 Task: Search one way flight ticket for 4 adults, 2 children, 2 infants in seat and 1 infant on lap in premium economy from Washington, D.c./arlington: Ronald Reagan Washington National Airport to Evansville: Evansville Regional Airport on 8-3-2023. Choice of flights is Royal air maroc. Number of bags: 2 checked bags. Price is upto 108000. Outbound departure time preference is 21:15.
Action: Mouse moved to (282, 116)
Screenshot: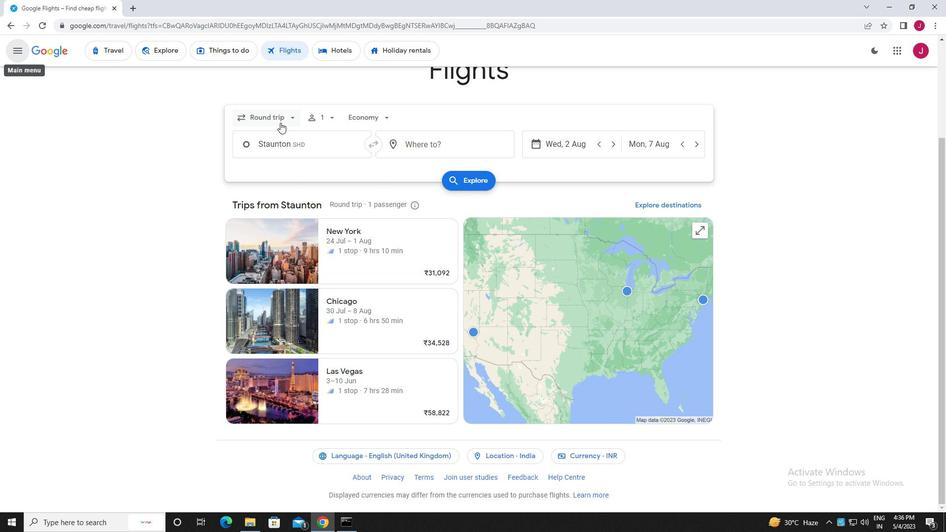 
Action: Mouse pressed left at (282, 116)
Screenshot: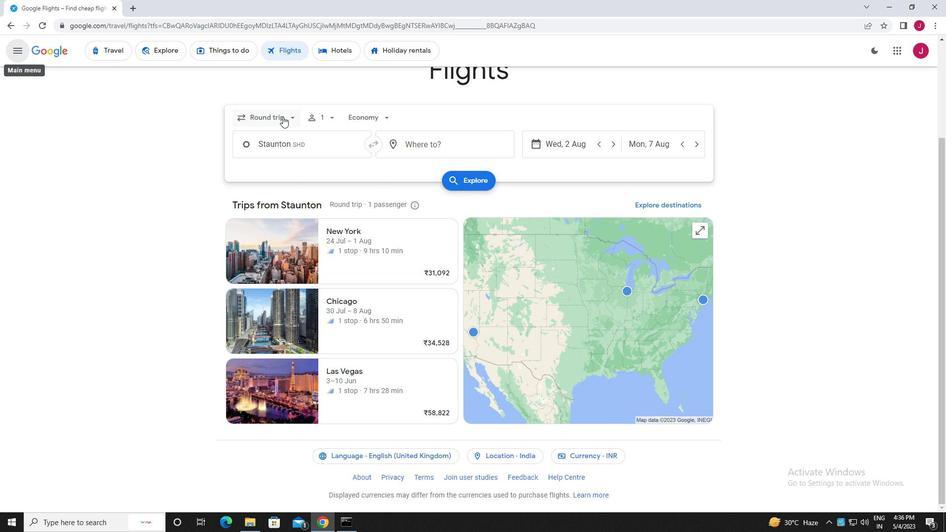 
Action: Mouse moved to (283, 161)
Screenshot: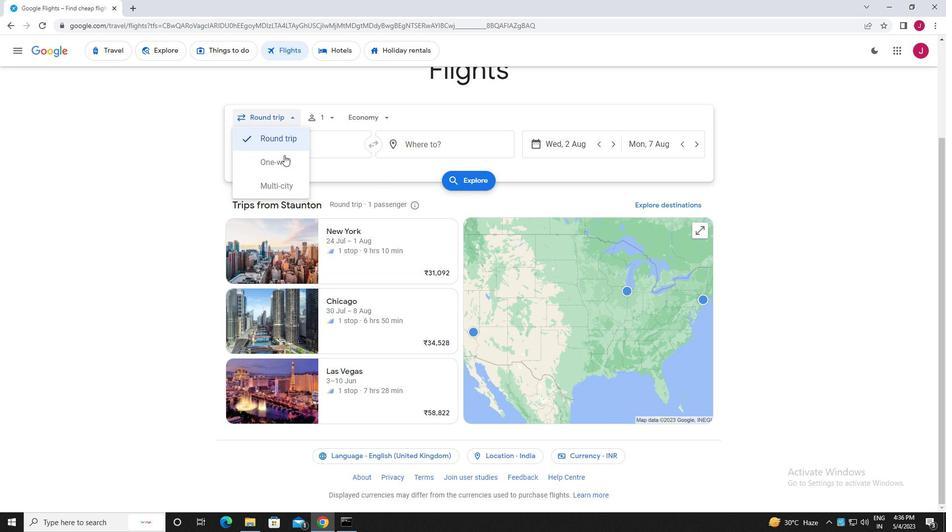 
Action: Mouse pressed left at (283, 161)
Screenshot: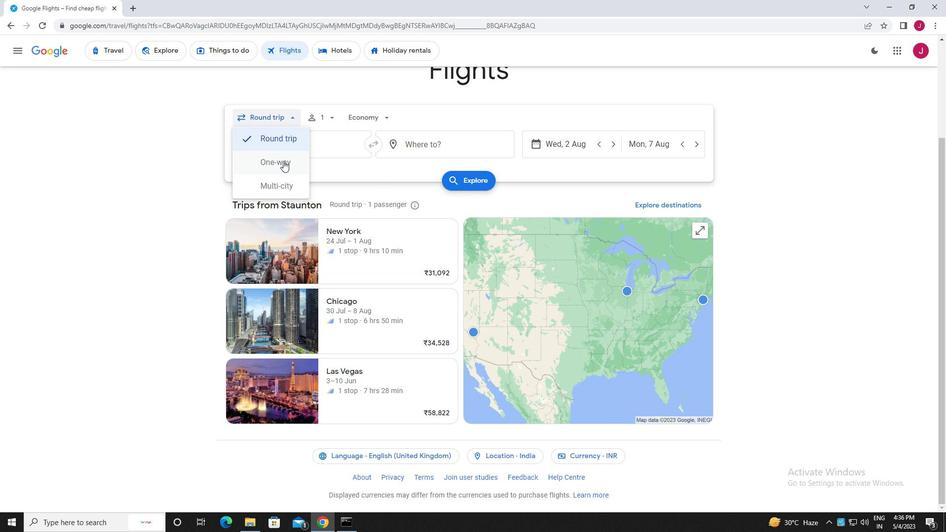 
Action: Mouse moved to (320, 118)
Screenshot: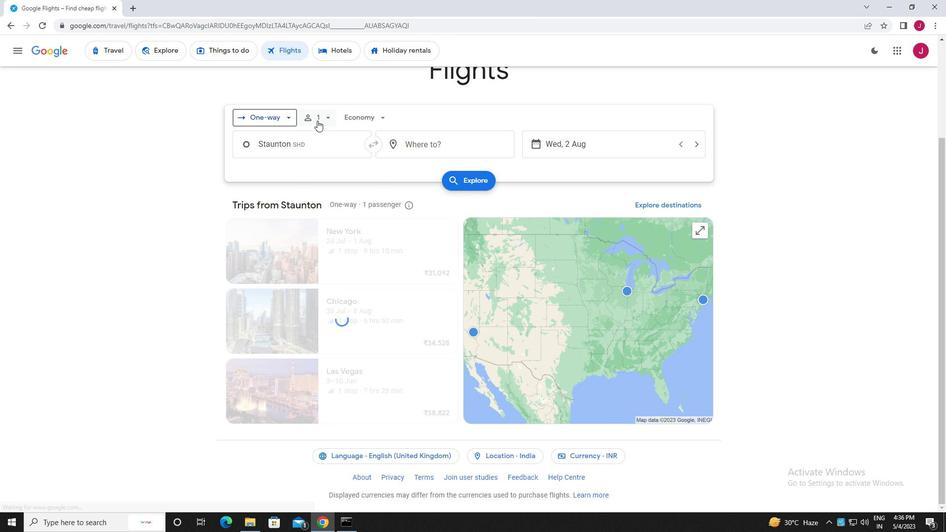 
Action: Mouse pressed left at (320, 118)
Screenshot: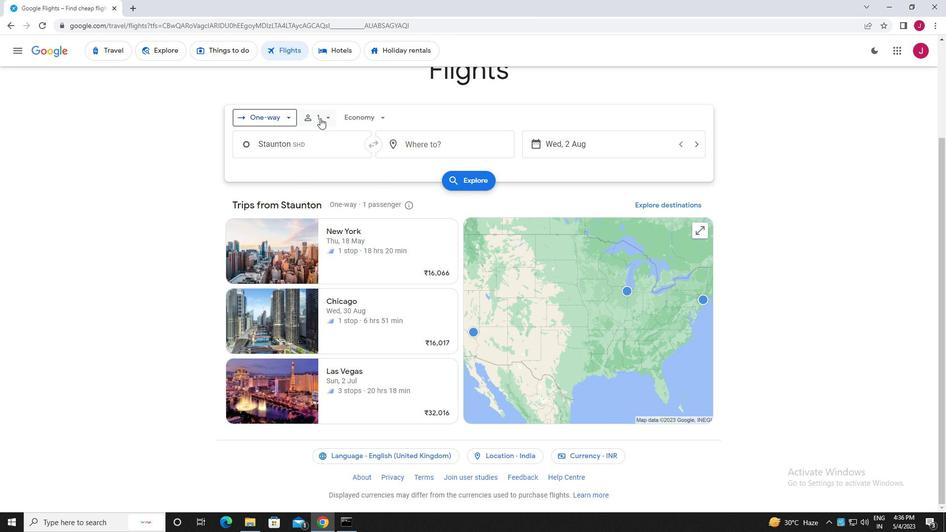 
Action: Mouse moved to (409, 143)
Screenshot: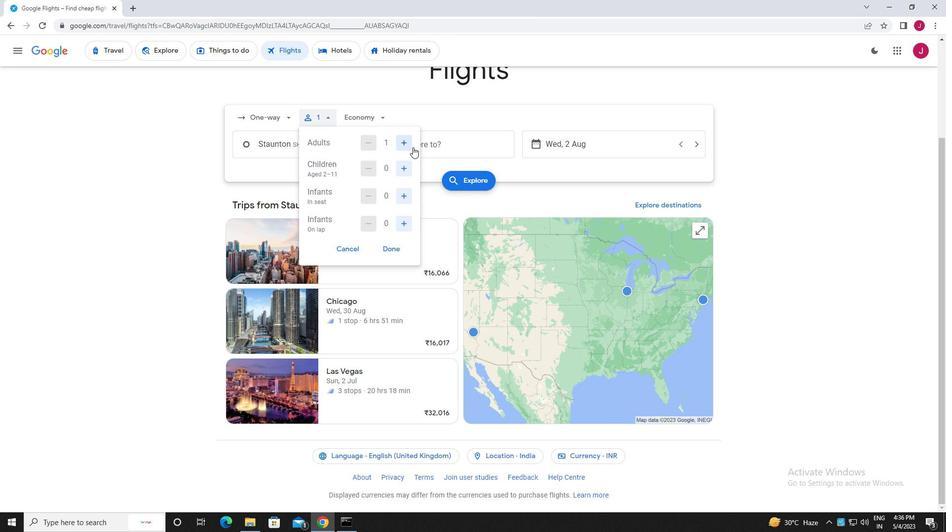 
Action: Mouse pressed left at (409, 143)
Screenshot: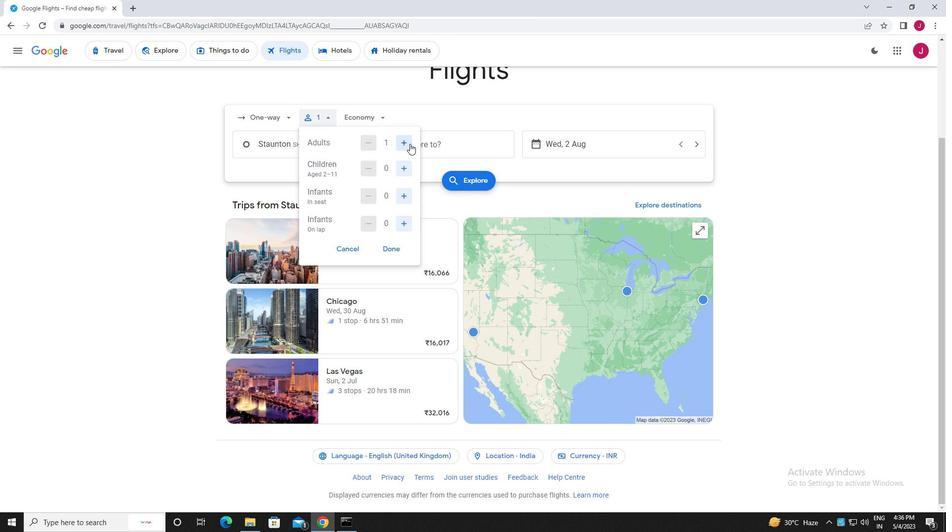 
Action: Mouse moved to (409, 143)
Screenshot: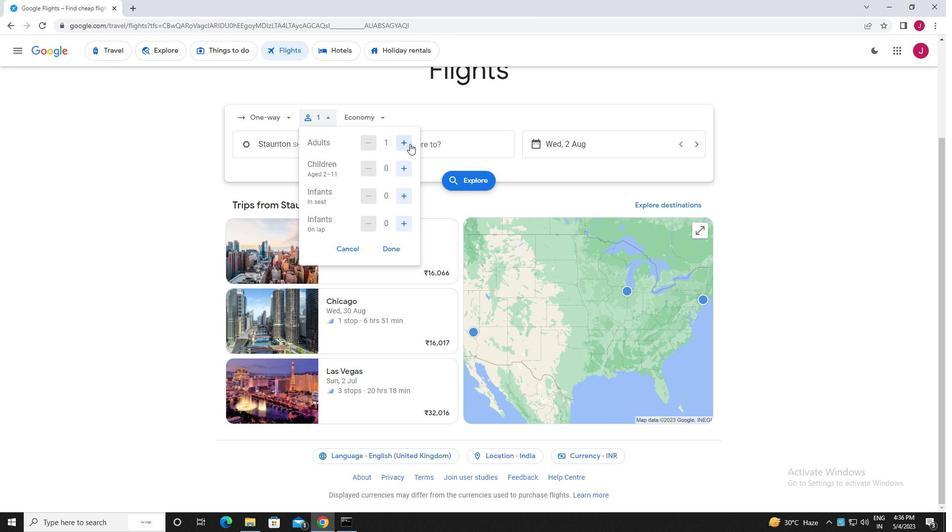 
Action: Mouse pressed left at (409, 143)
Screenshot: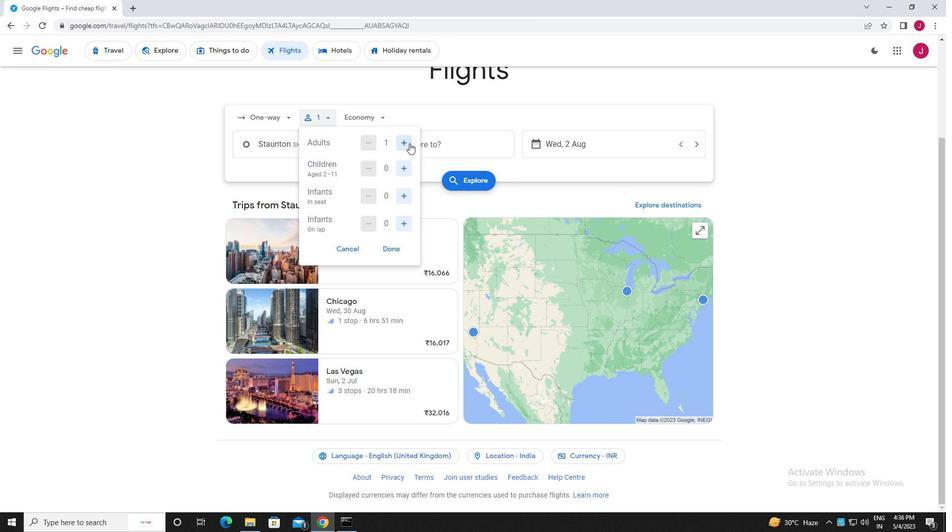 
Action: Mouse pressed left at (409, 143)
Screenshot: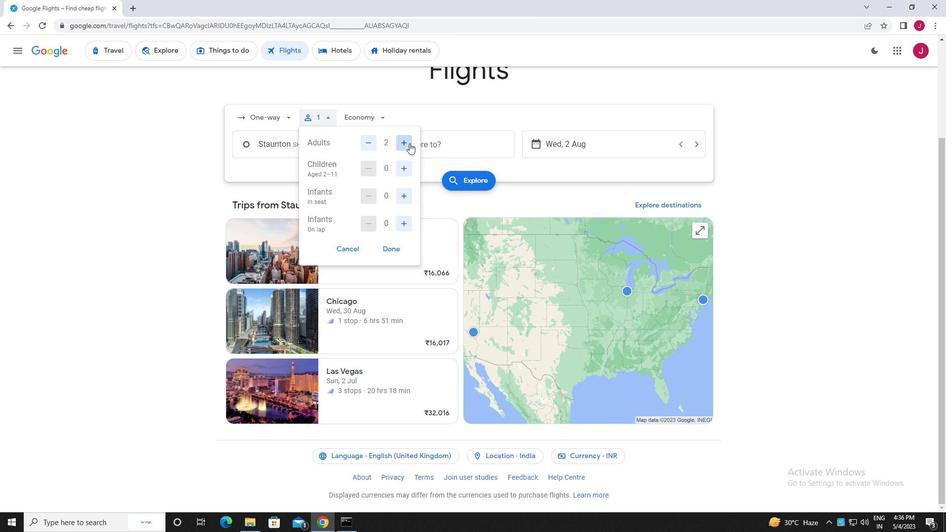 
Action: Mouse moved to (405, 171)
Screenshot: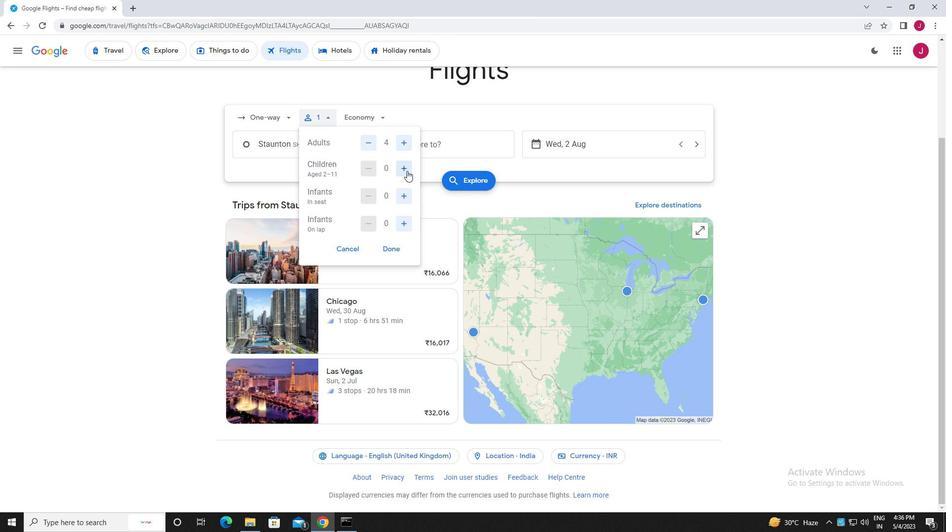 
Action: Mouse pressed left at (405, 171)
Screenshot: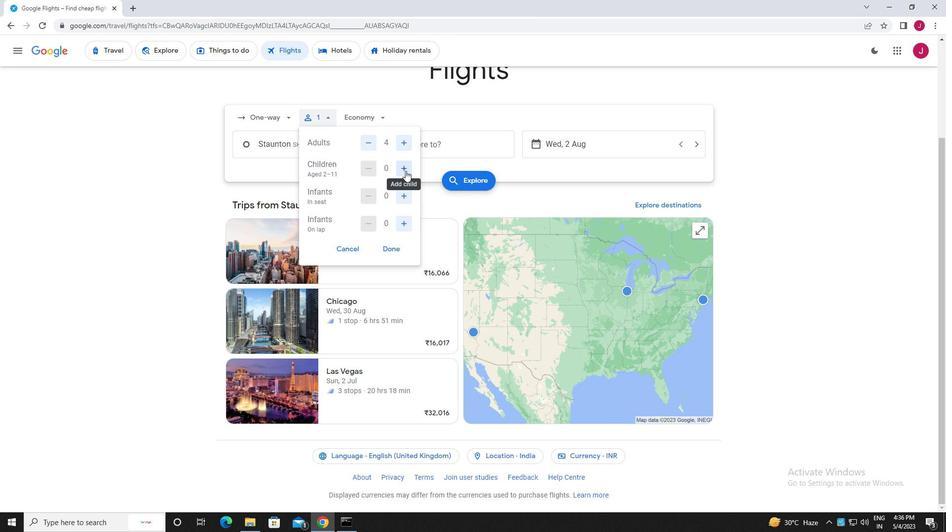 
Action: Mouse pressed left at (405, 171)
Screenshot: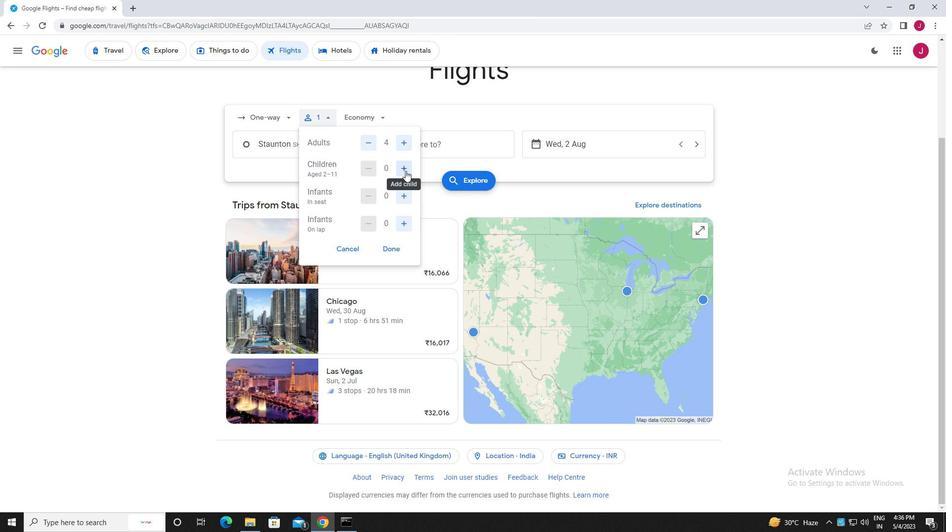 
Action: Mouse moved to (405, 198)
Screenshot: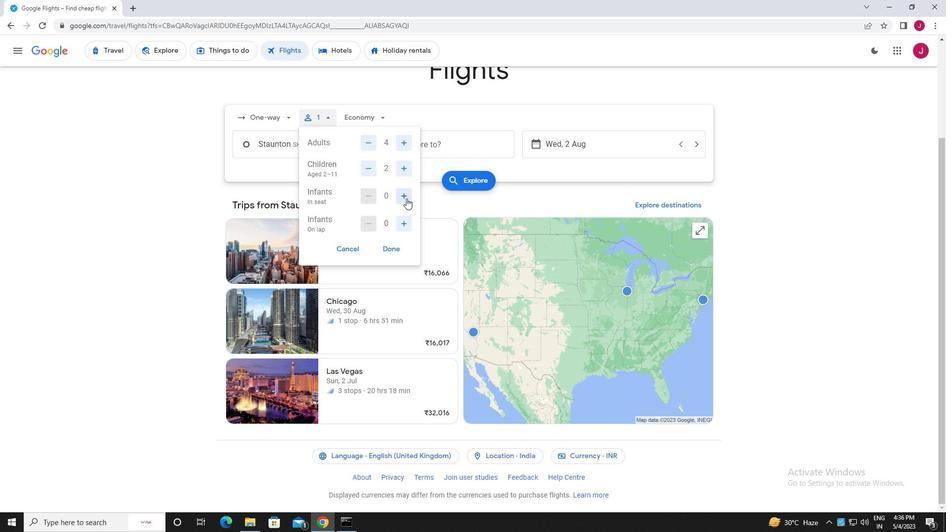 
Action: Mouse pressed left at (405, 198)
Screenshot: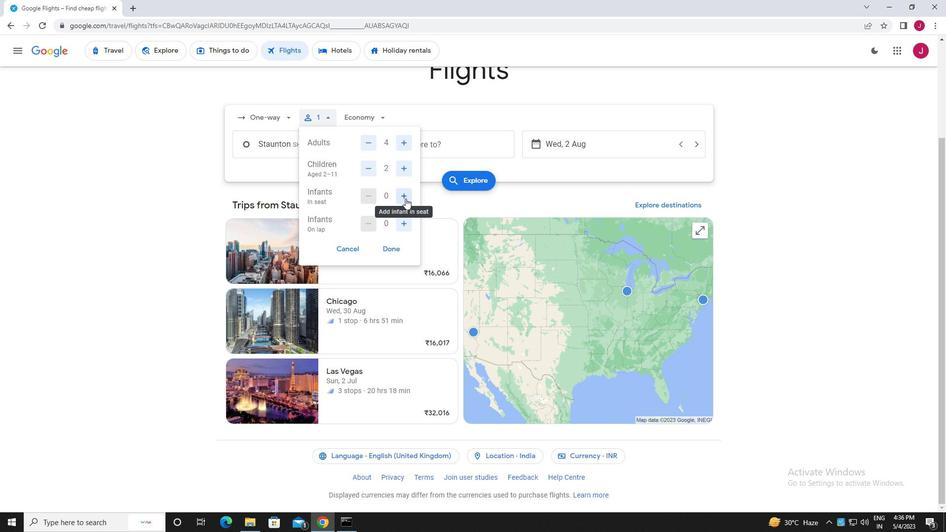 
Action: Mouse pressed left at (405, 198)
Screenshot: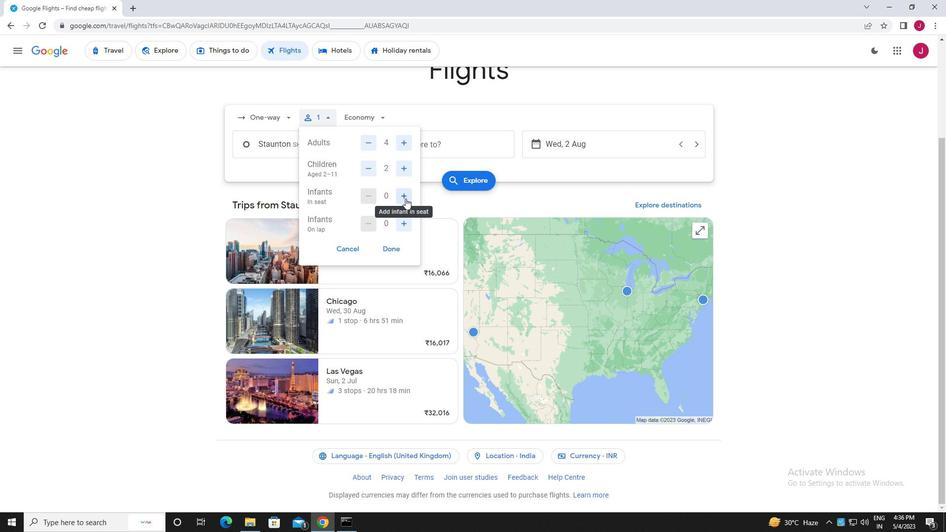 
Action: Mouse moved to (406, 223)
Screenshot: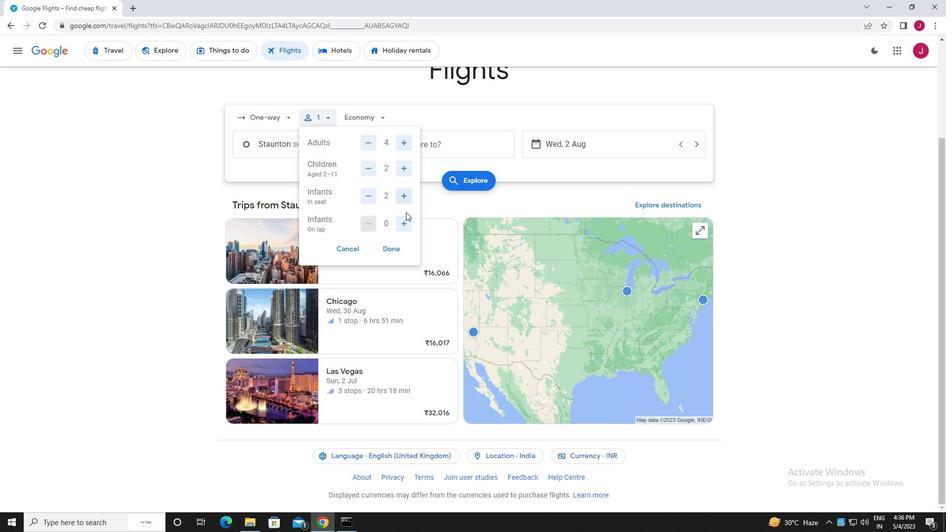 
Action: Mouse pressed left at (406, 223)
Screenshot: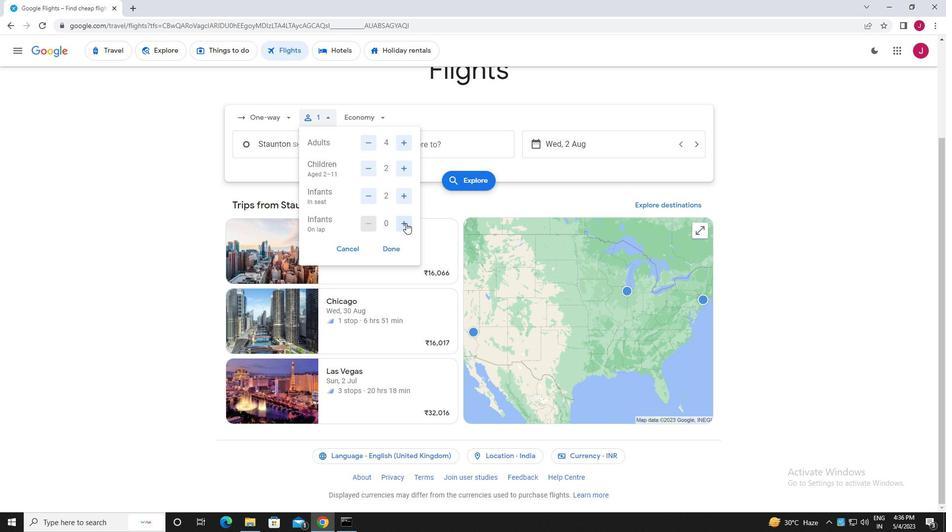 
Action: Mouse moved to (394, 245)
Screenshot: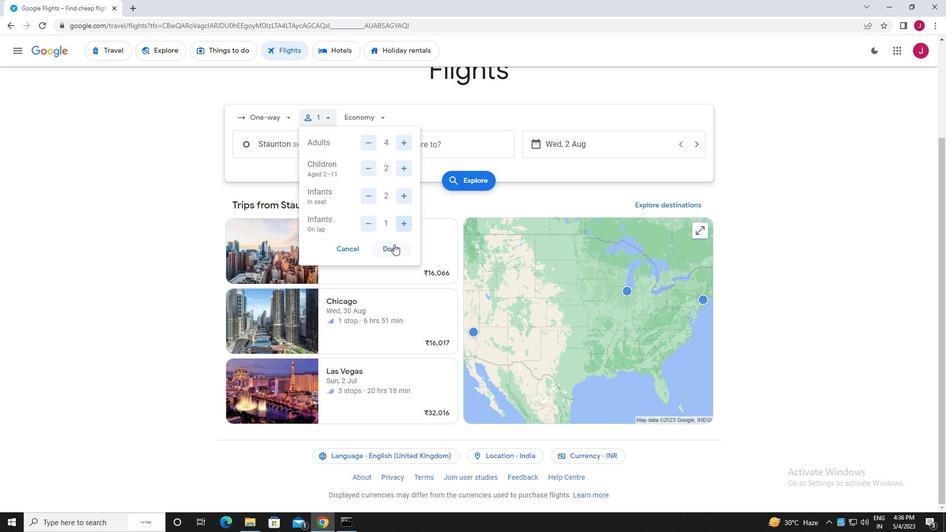 
Action: Mouse pressed left at (394, 245)
Screenshot: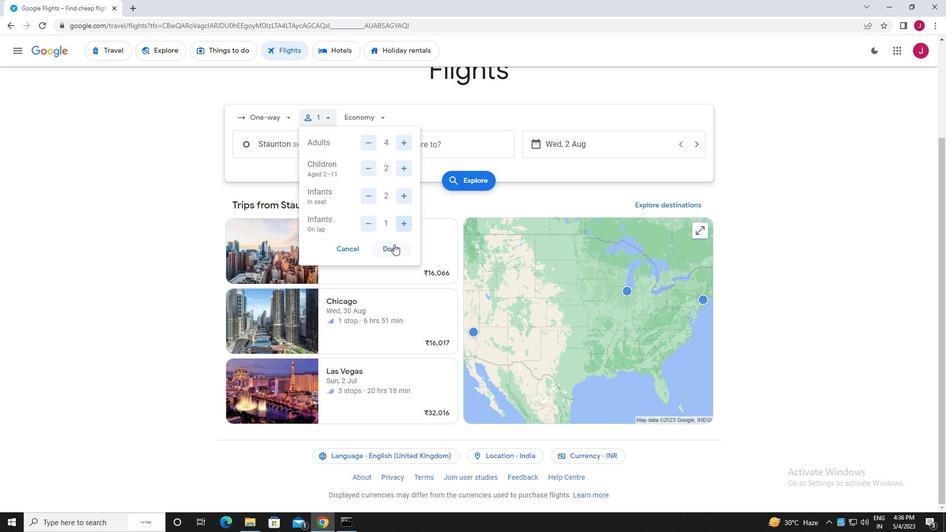 
Action: Mouse moved to (377, 116)
Screenshot: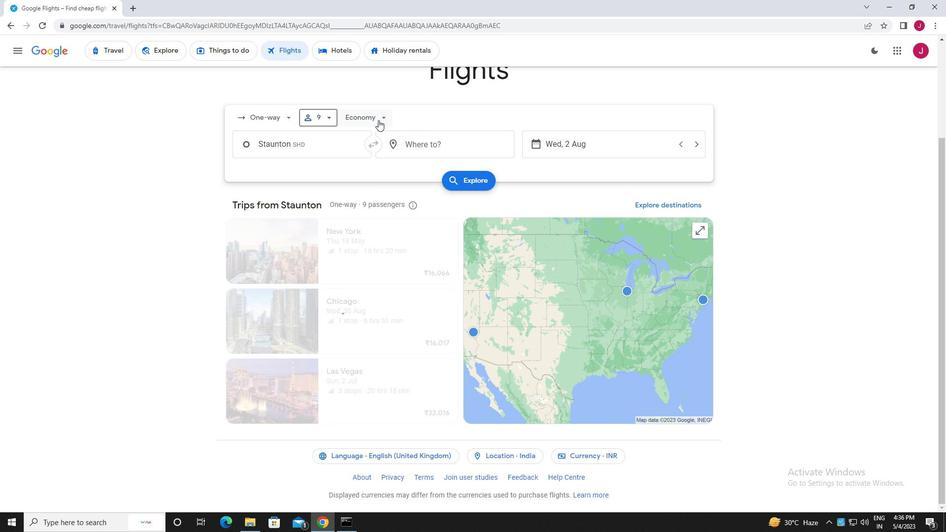 
Action: Mouse pressed left at (377, 116)
Screenshot: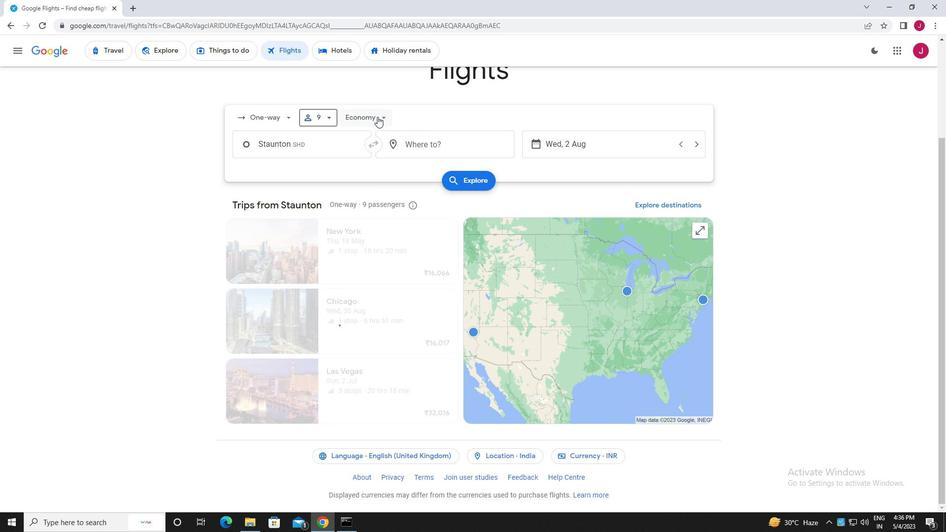 
Action: Mouse moved to (397, 161)
Screenshot: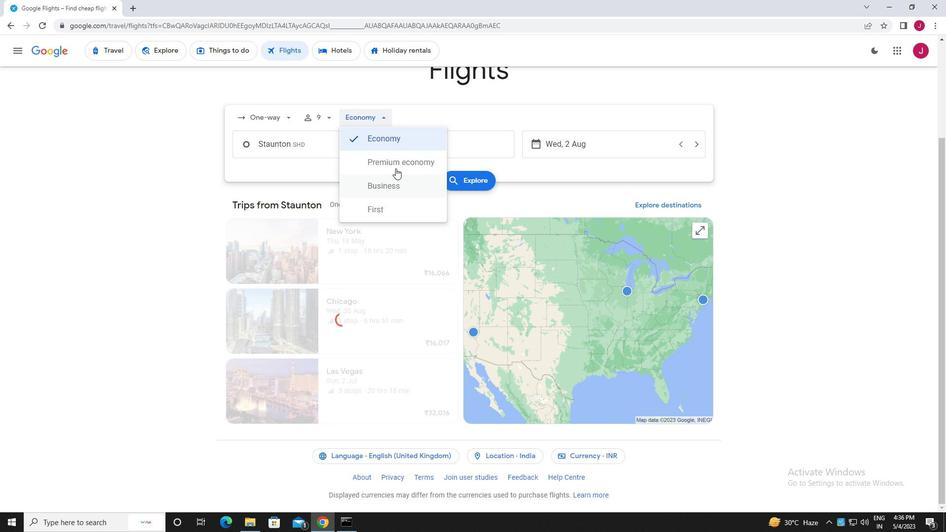 
Action: Mouse pressed left at (397, 161)
Screenshot: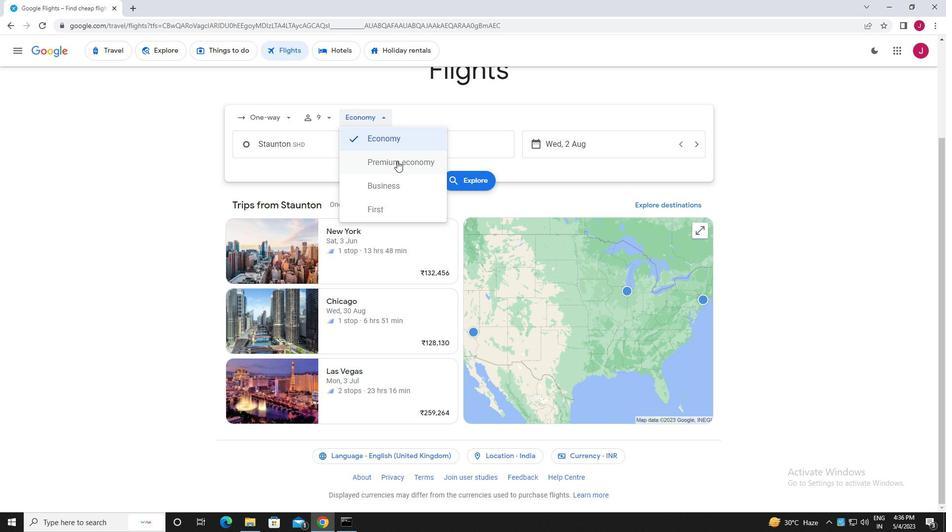
Action: Mouse moved to (308, 148)
Screenshot: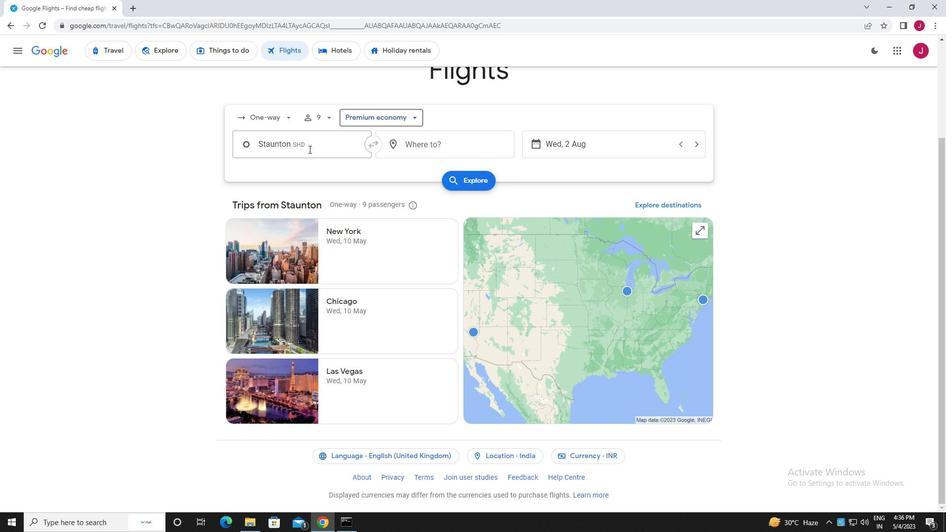 
Action: Mouse pressed left at (308, 148)
Screenshot: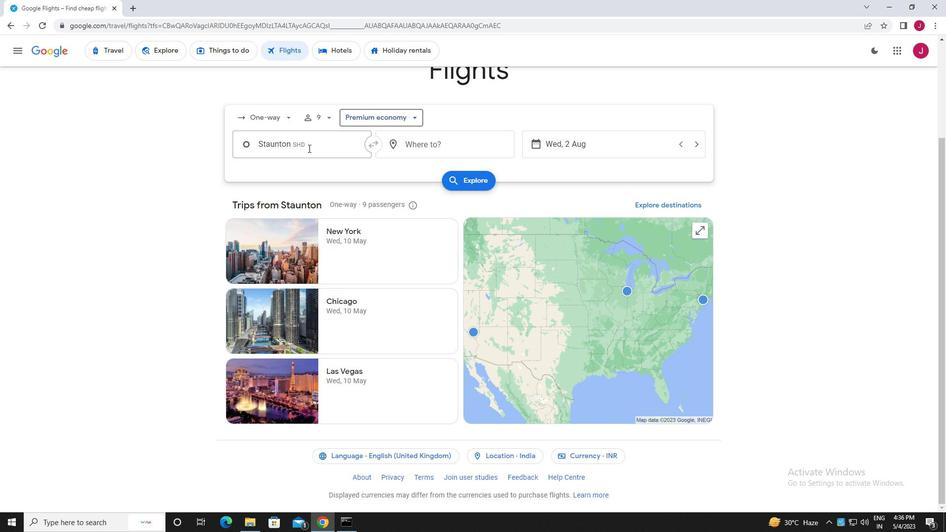 
Action: Key pressed washington<Key.space>
Screenshot: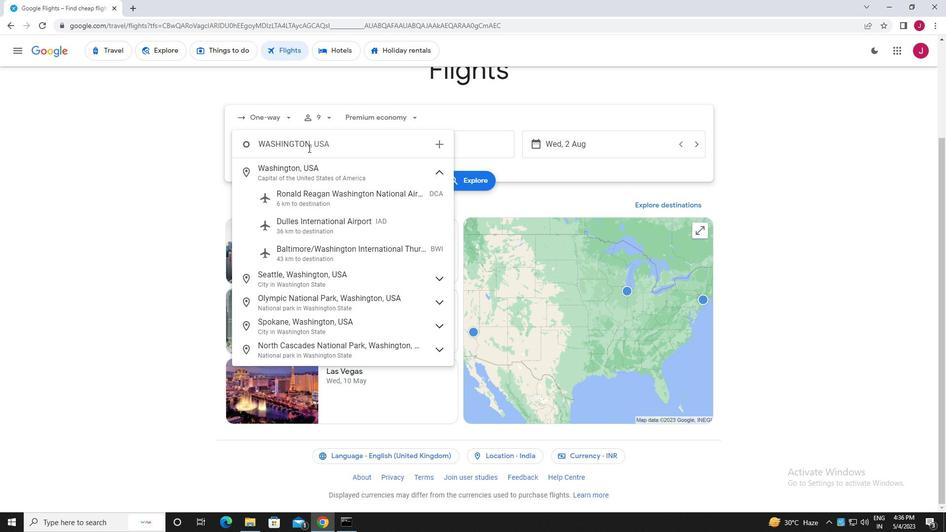 
Action: Mouse moved to (339, 199)
Screenshot: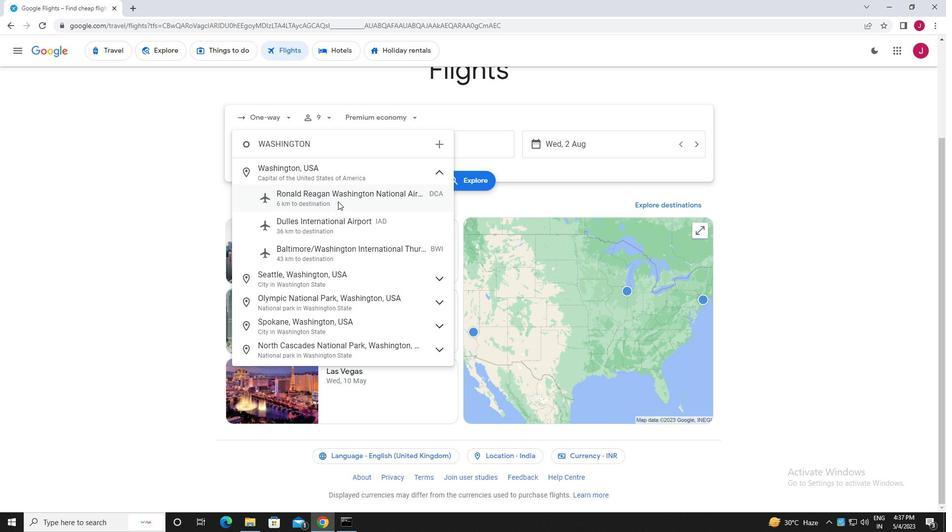 
Action: Mouse pressed left at (339, 199)
Screenshot: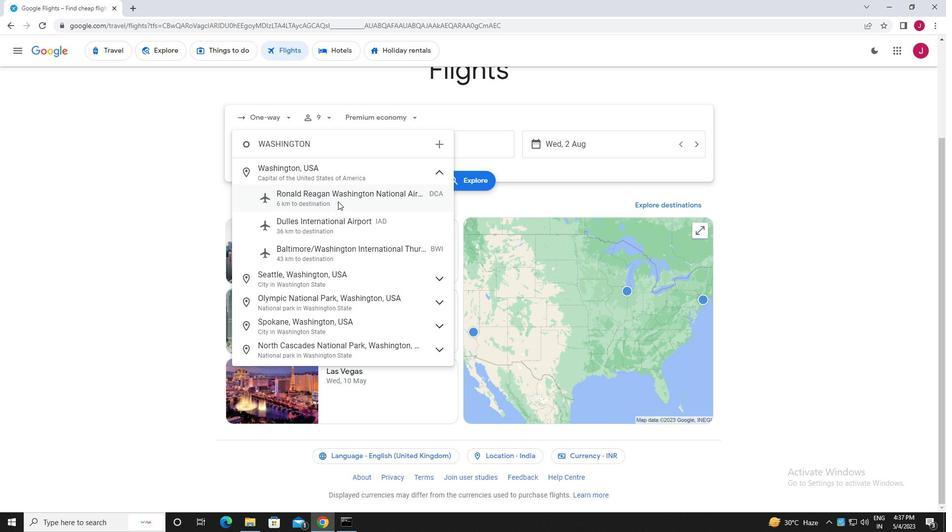 
Action: Mouse moved to (473, 147)
Screenshot: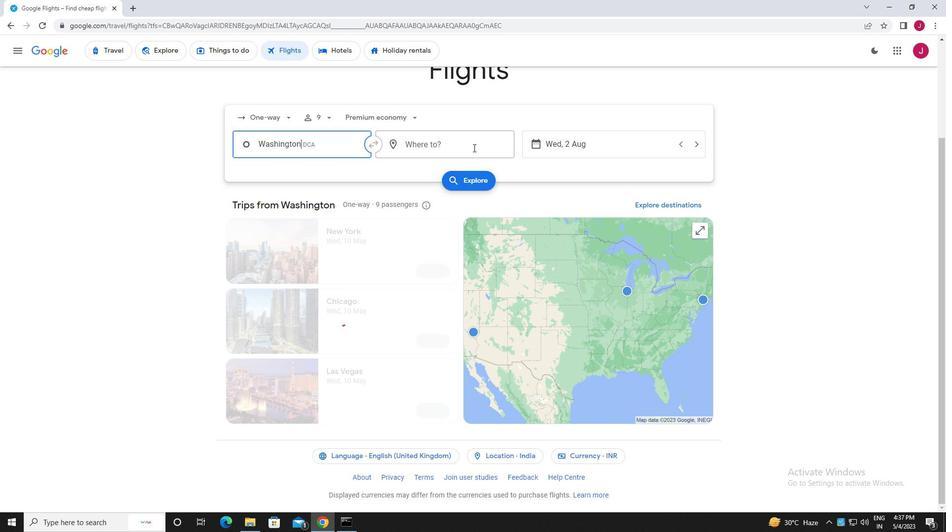 
Action: Mouse pressed left at (473, 147)
Screenshot: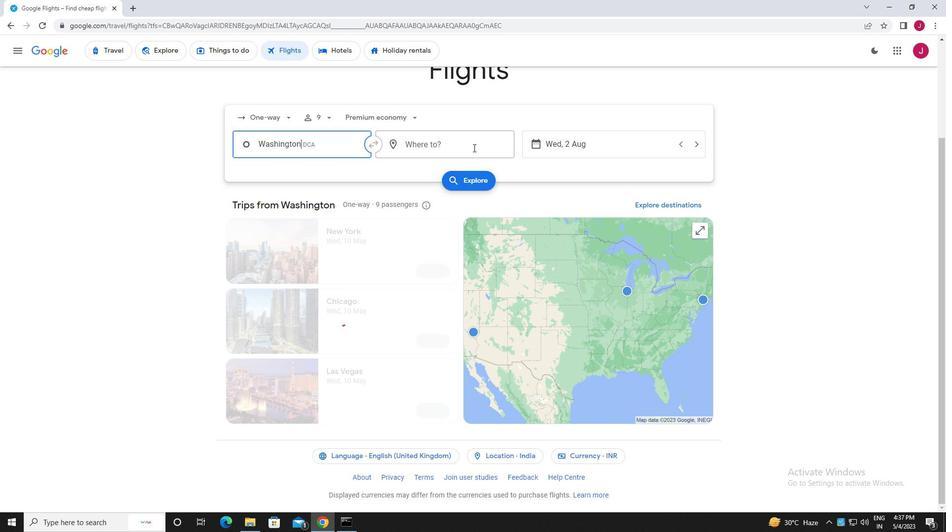
Action: Mouse moved to (475, 147)
Screenshot: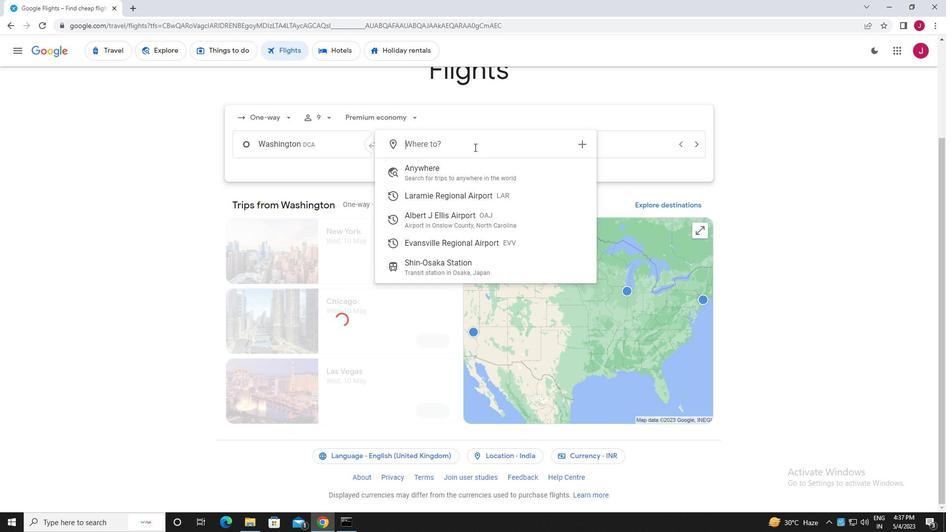 
Action: Key pressed evans
Screenshot: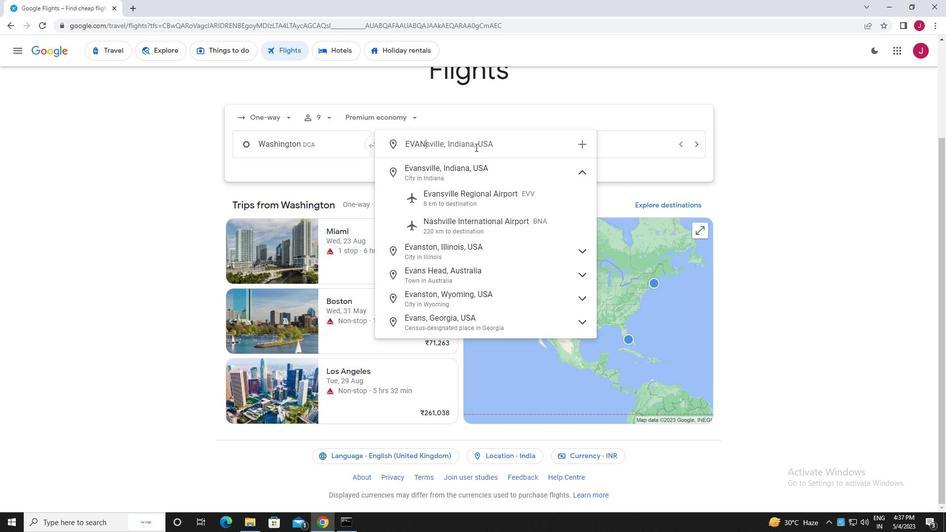 
Action: Mouse moved to (502, 193)
Screenshot: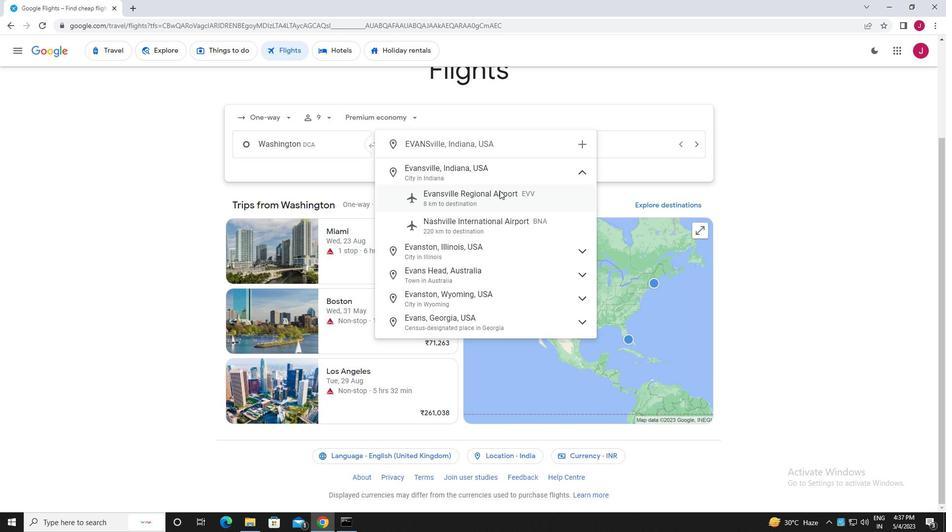 
Action: Mouse pressed left at (502, 193)
Screenshot: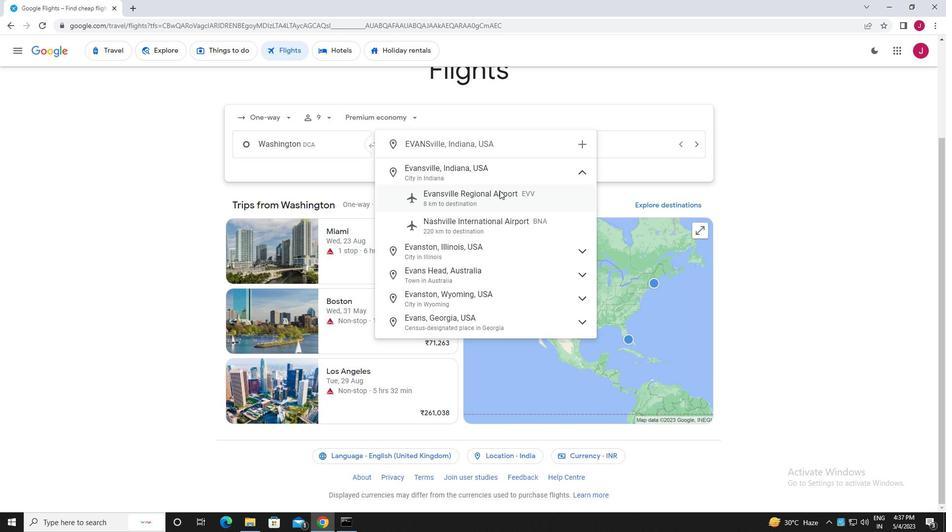
Action: Mouse moved to (630, 142)
Screenshot: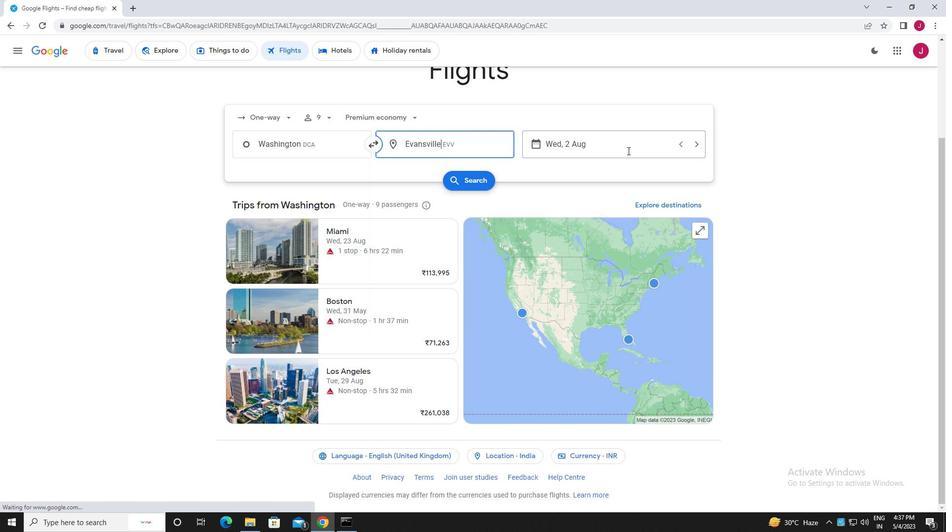
Action: Mouse pressed left at (630, 142)
Screenshot: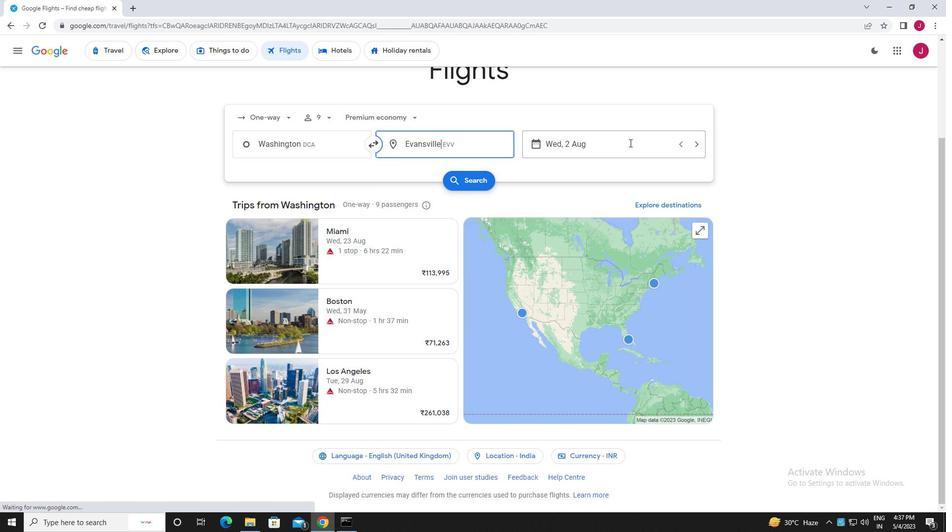 
Action: Mouse moved to (447, 224)
Screenshot: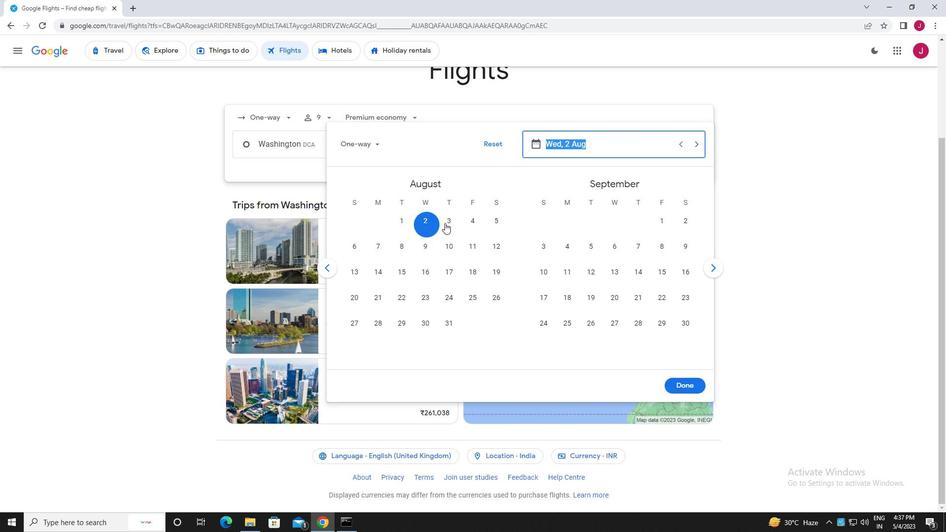
Action: Mouse pressed left at (447, 224)
Screenshot: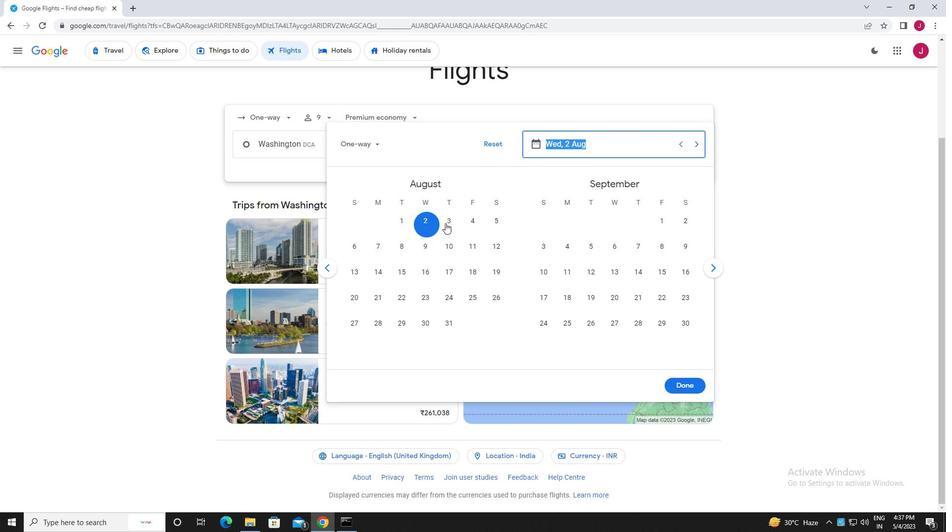
Action: Mouse moved to (692, 386)
Screenshot: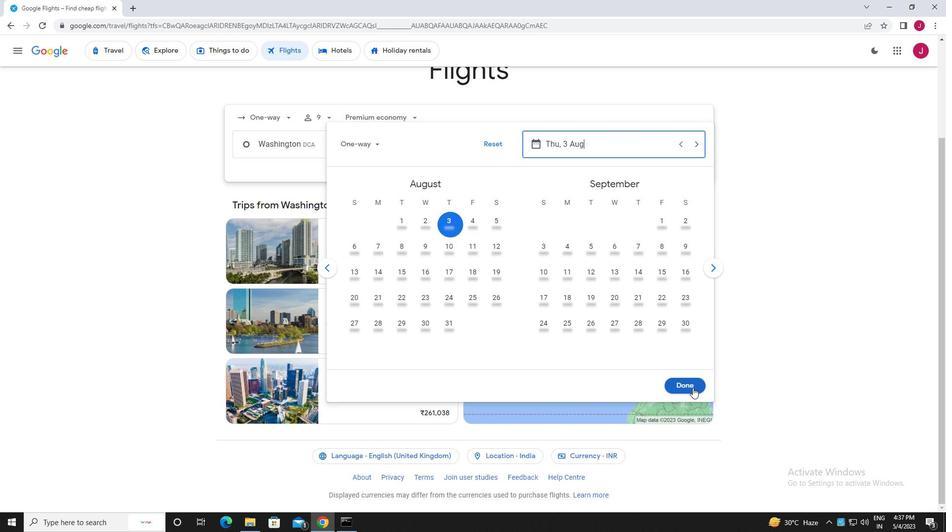 
Action: Mouse pressed left at (692, 386)
Screenshot: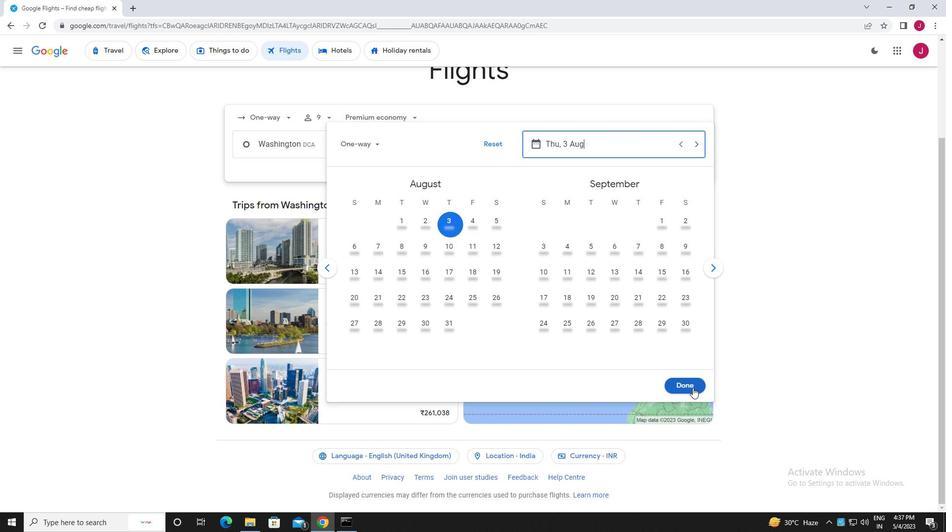 
Action: Mouse moved to (477, 177)
Screenshot: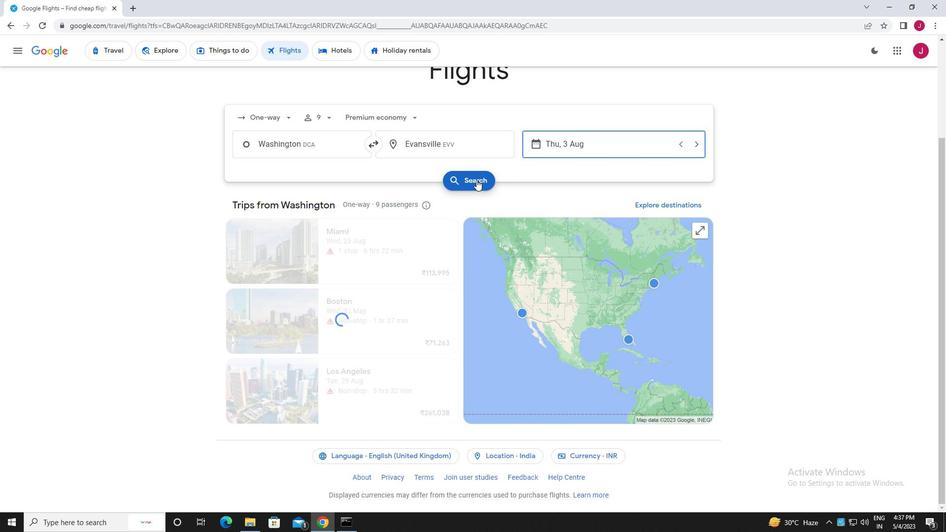 
Action: Mouse pressed left at (477, 177)
Screenshot: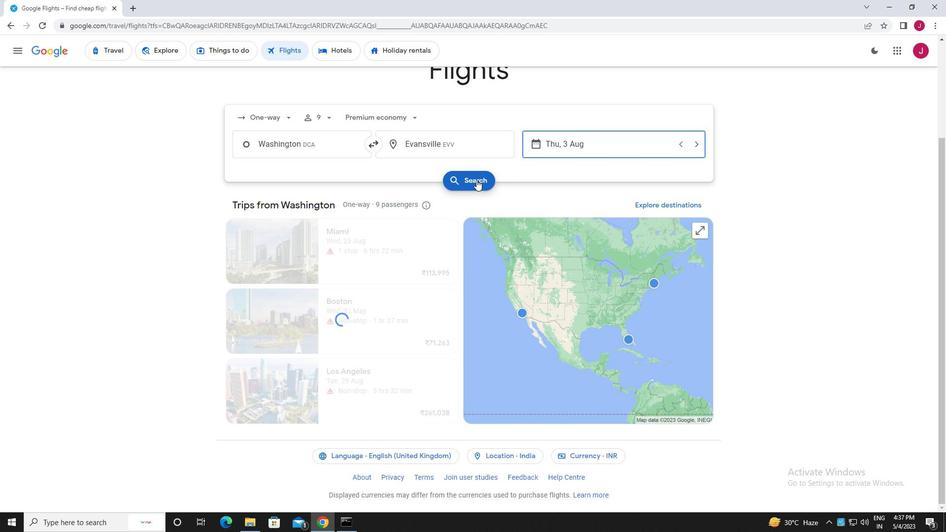 
Action: Mouse moved to (245, 141)
Screenshot: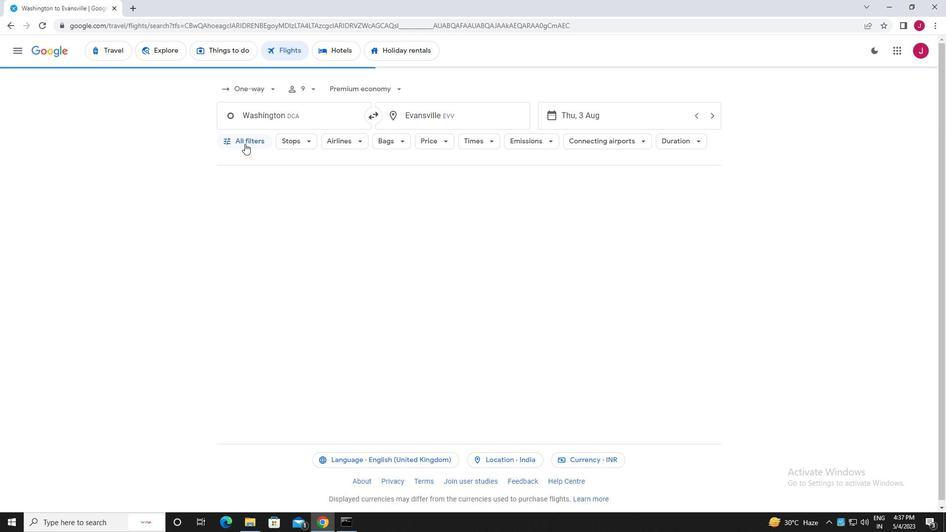 
Action: Mouse pressed left at (245, 141)
Screenshot: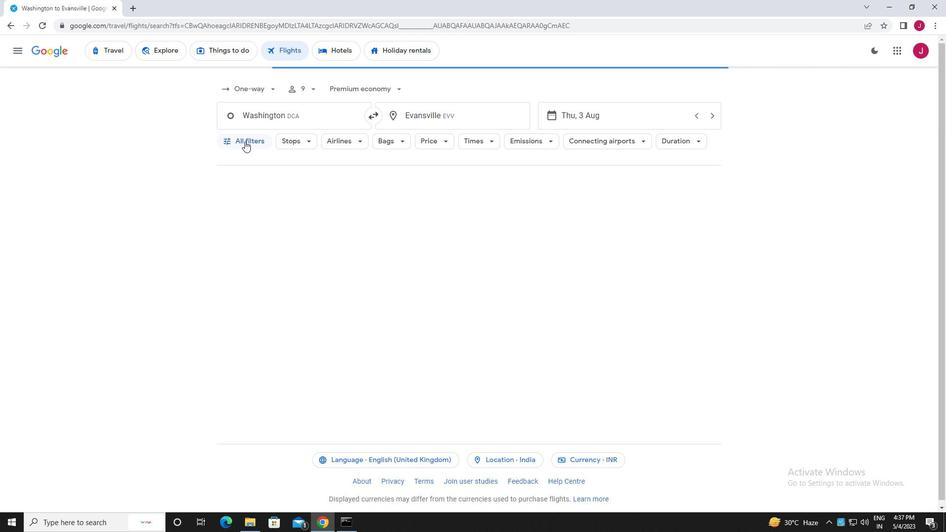 
Action: Mouse moved to (327, 216)
Screenshot: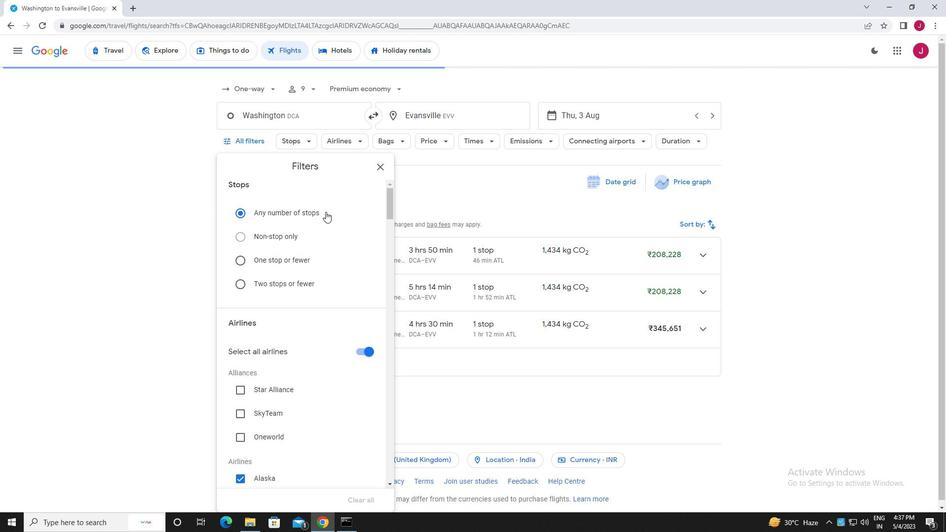 
Action: Mouse scrolled (327, 216) with delta (0, 0)
Screenshot: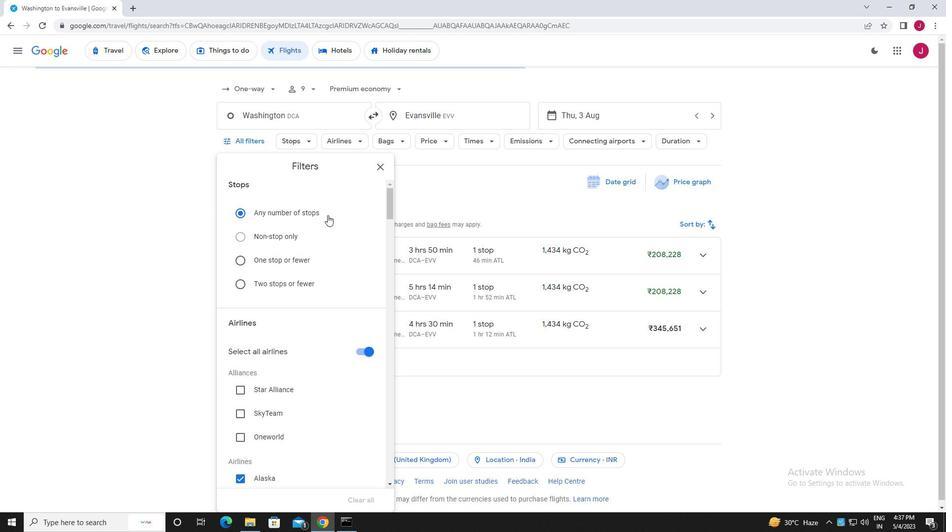 
Action: Mouse moved to (327, 216)
Screenshot: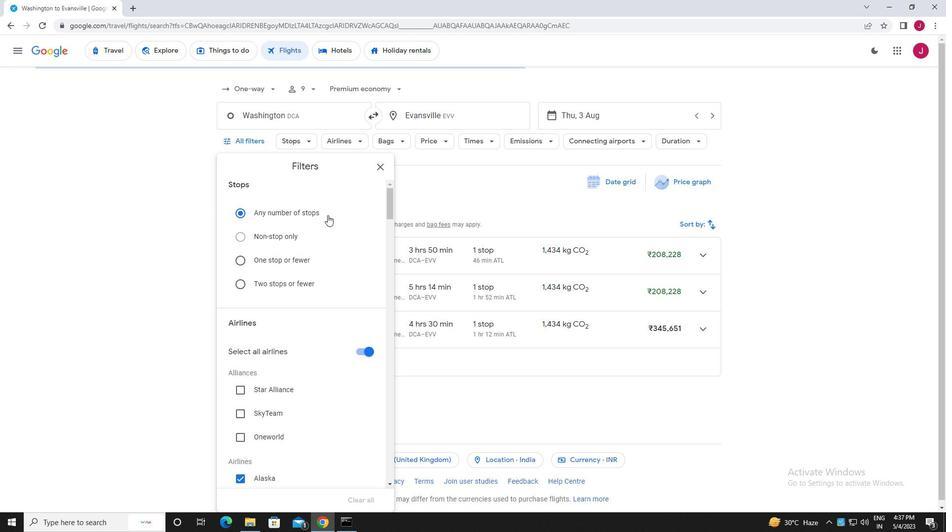 
Action: Mouse scrolled (327, 216) with delta (0, 0)
Screenshot: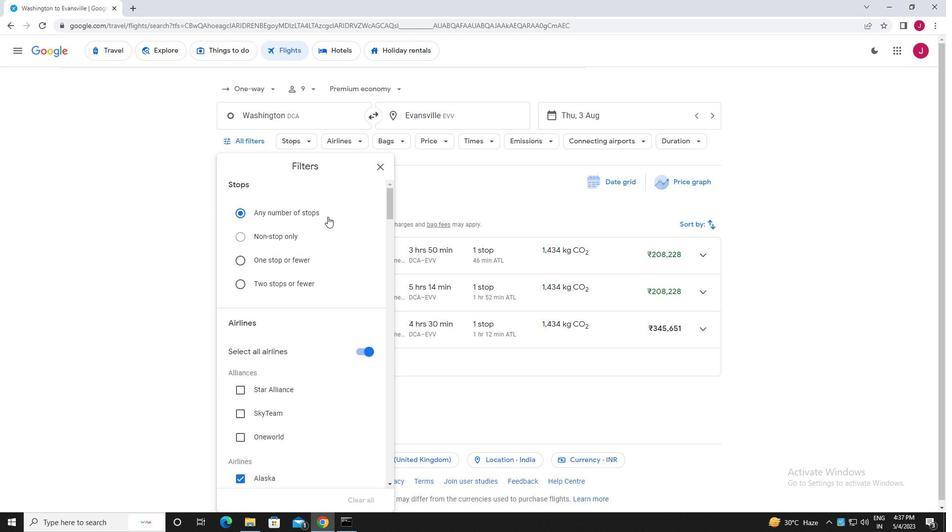 
Action: Mouse moved to (362, 251)
Screenshot: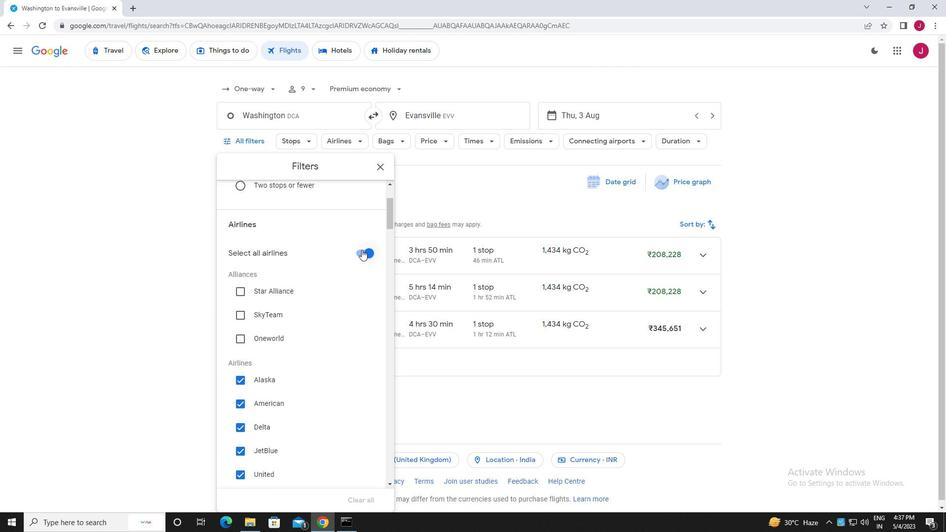 
Action: Mouse pressed left at (362, 251)
Screenshot: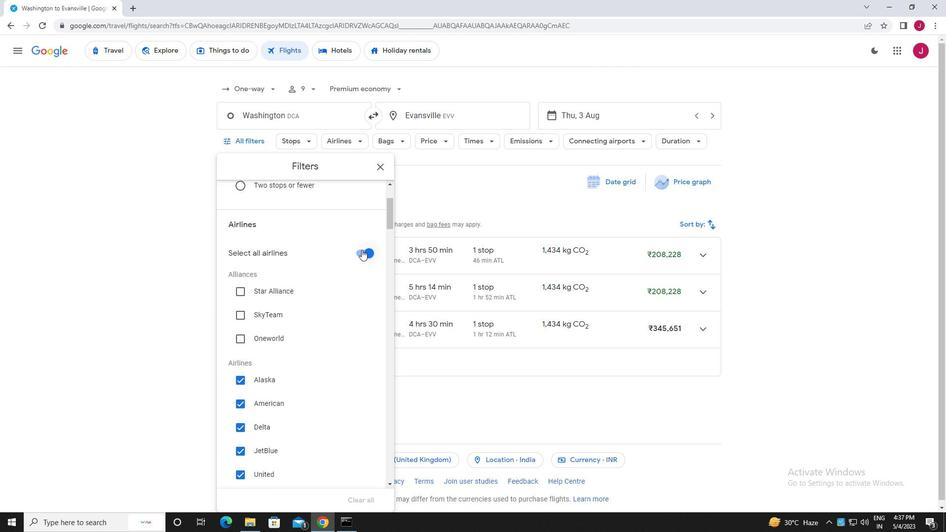 
Action: Mouse moved to (311, 228)
Screenshot: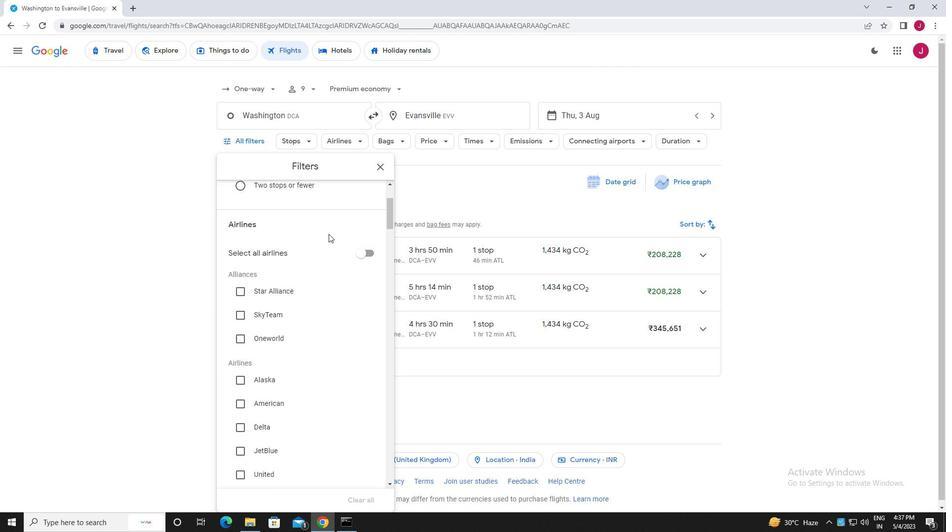 
Action: Mouse scrolled (311, 227) with delta (0, 0)
Screenshot: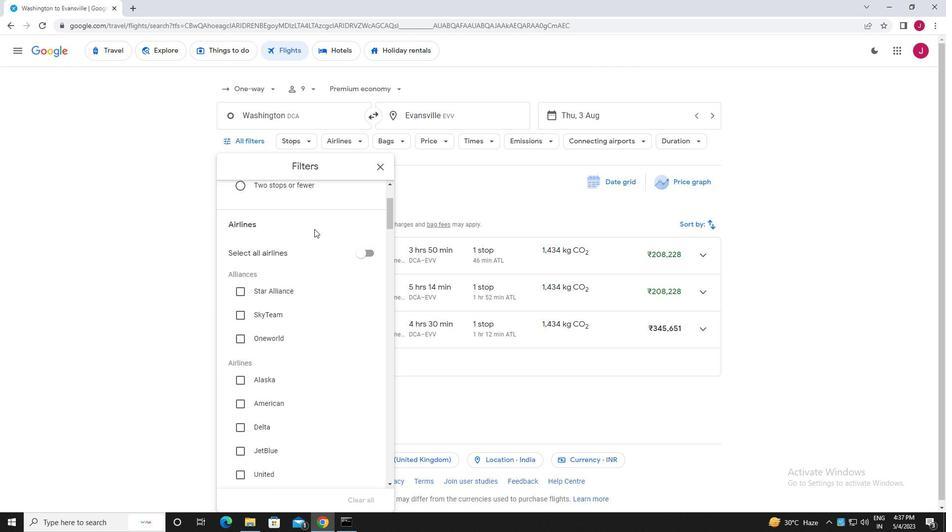 
Action: Mouse scrolled (311, 227) with delta (0, 0)
Screenshot: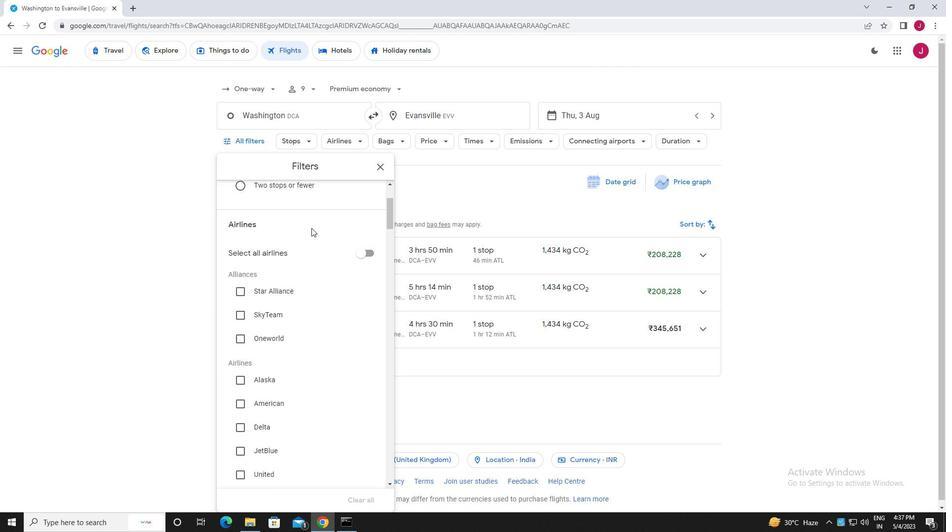 
Action: Mouse moved to (273, 254)
Screenshot: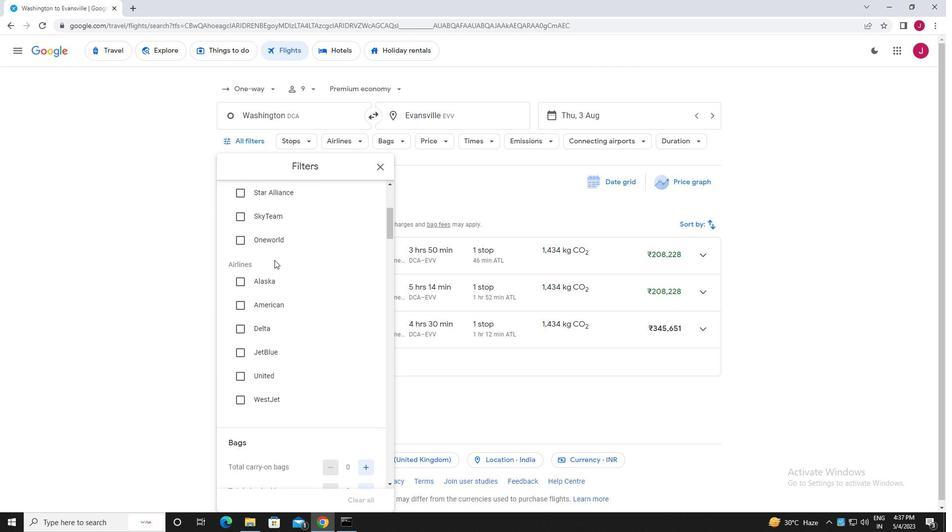 
Action: Mouse scrolled (273, 255) with delta (0, 0)
Screenshot: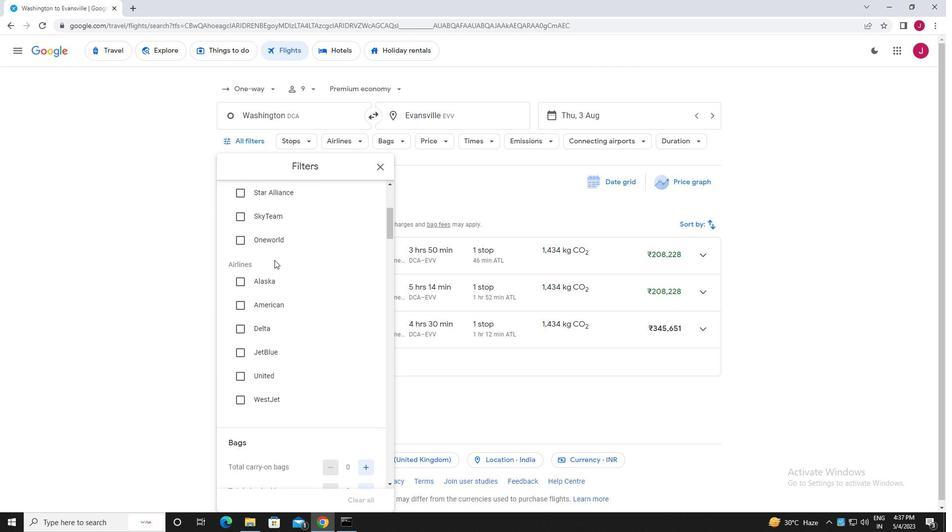
Action: Mouse scrolled (273, 255) with delta (0, 0)
Screenshot: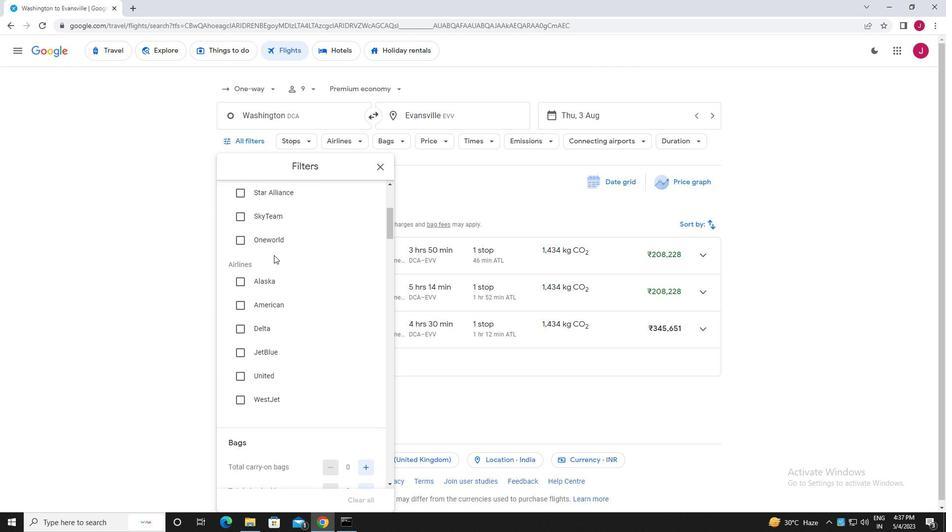 
Action: Mouse moved to (272, 243)
Screenshot: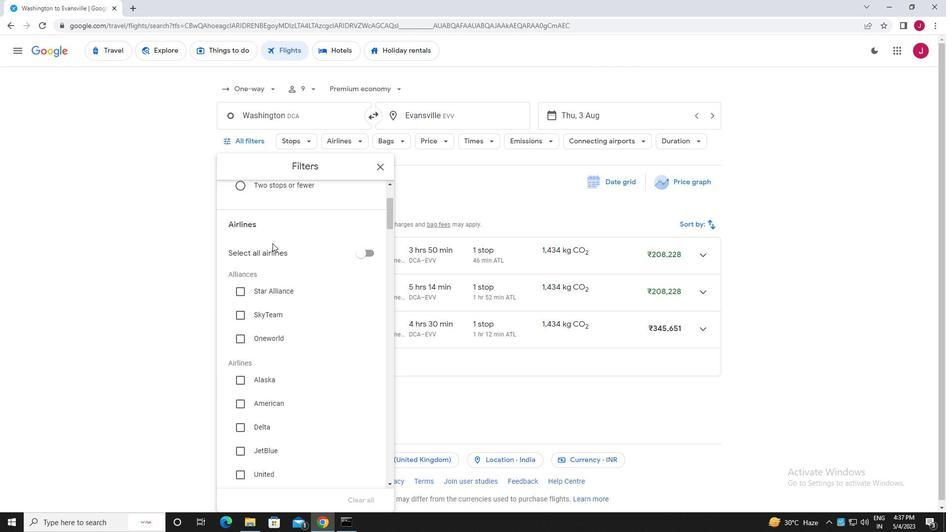 
Action: Mouse scrolled (272, 243) with delta (0, 0)
Screenshot: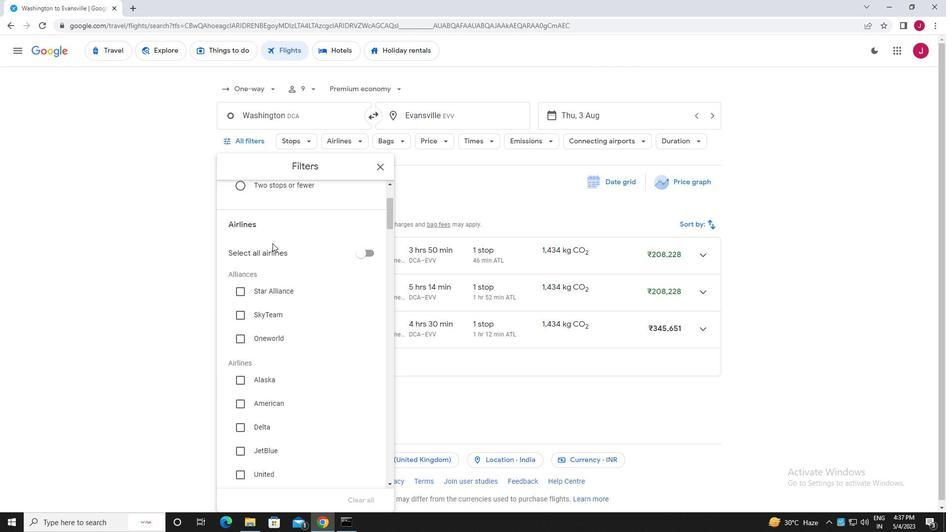 
Action: Mouse moved to (272, 245)
Screenshot: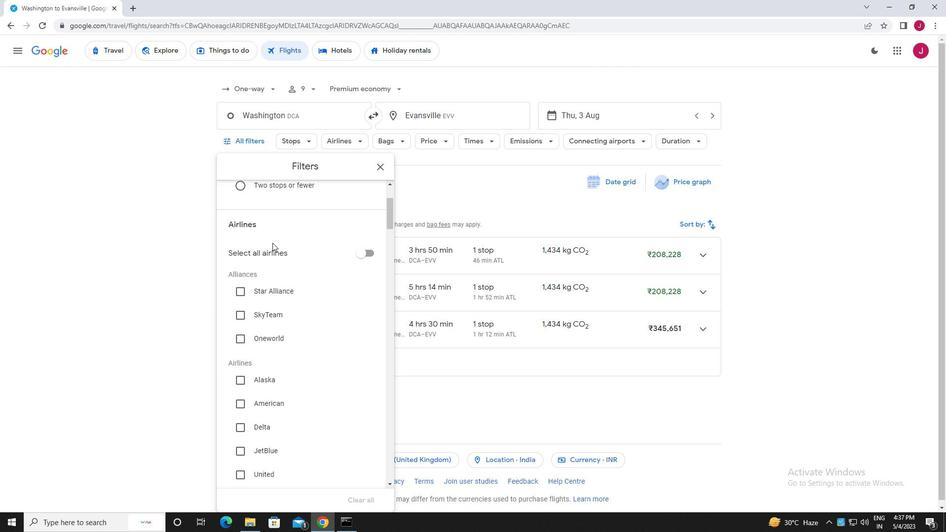 
Action: Mouse scrolled (272, 245) with delta (0, 0)
Screenshot: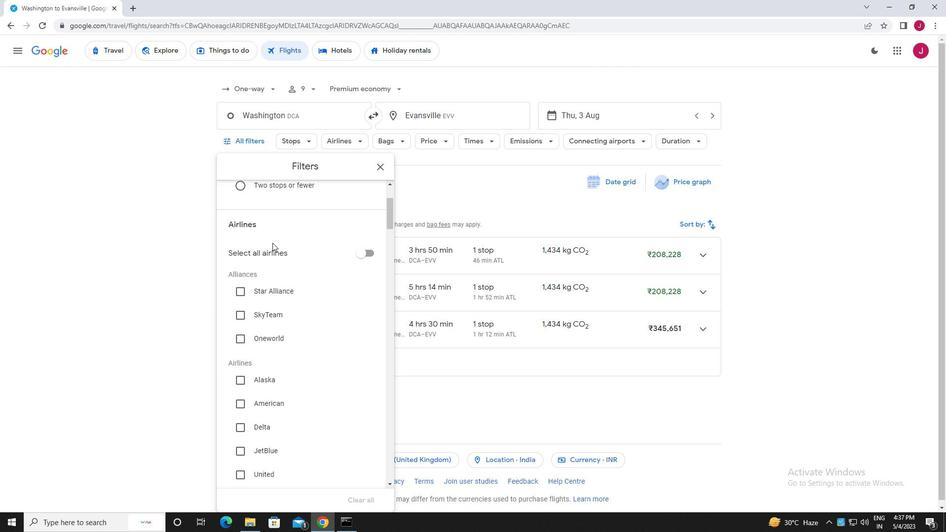 
Action: Mouse moved to (273, 246)
Screenshot: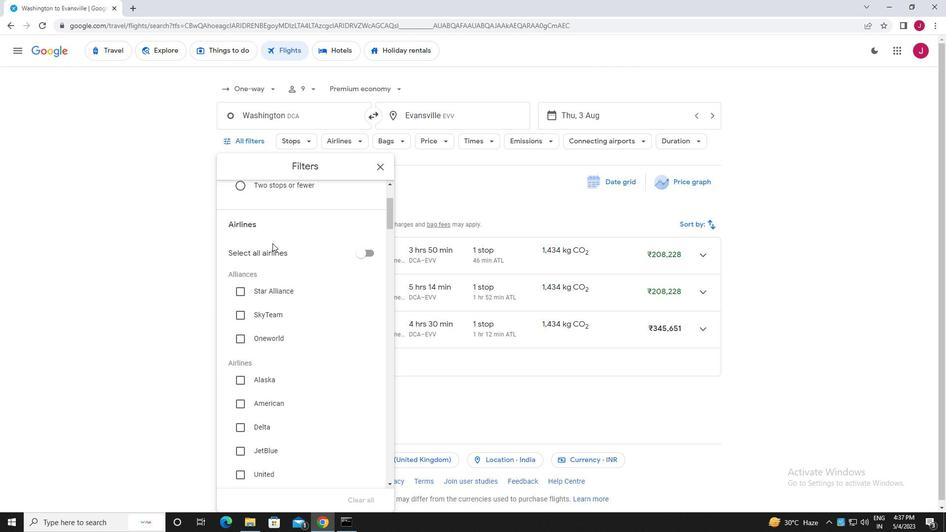 
Action: Mouse scrolled (273, 246) with delta (0, 0)
Screenshot: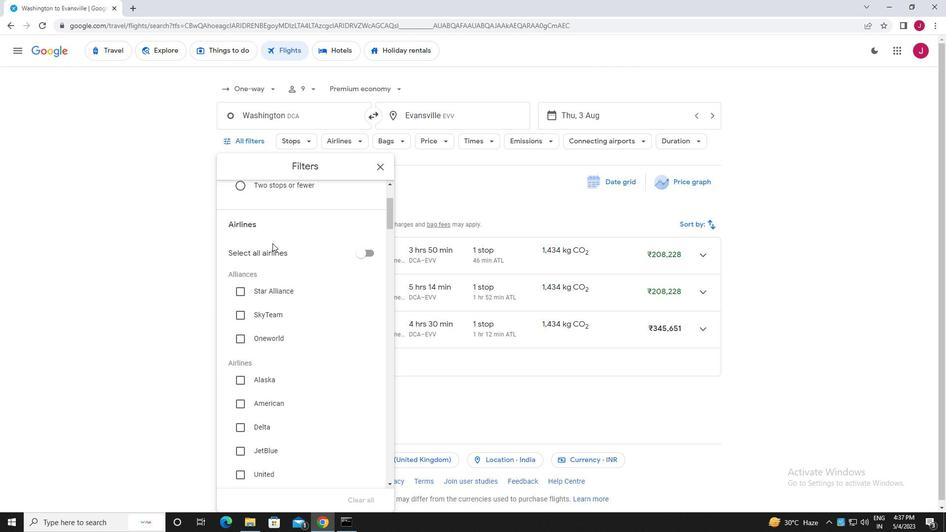 
Action: Mouse moved to (286, 280)
Screenshot: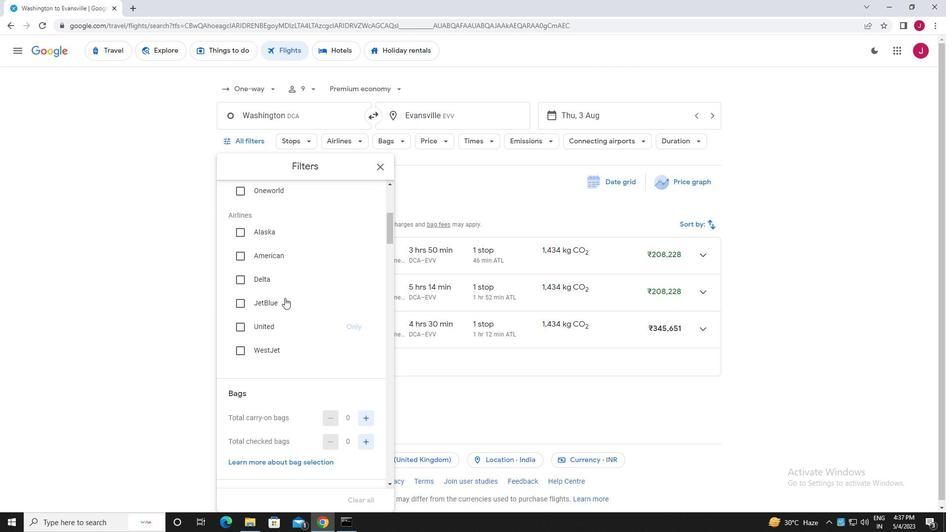 
Action: Mouse scrolled (286, 279) with delta (0, 0)
Screenshot: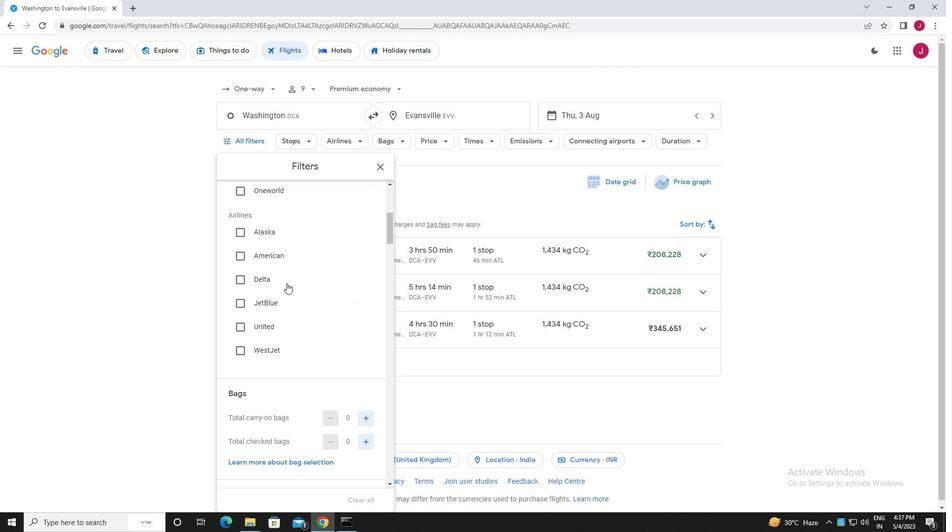 
Action: Mouse scrolled (286, 279) with delta (0, 0)
Screenshot: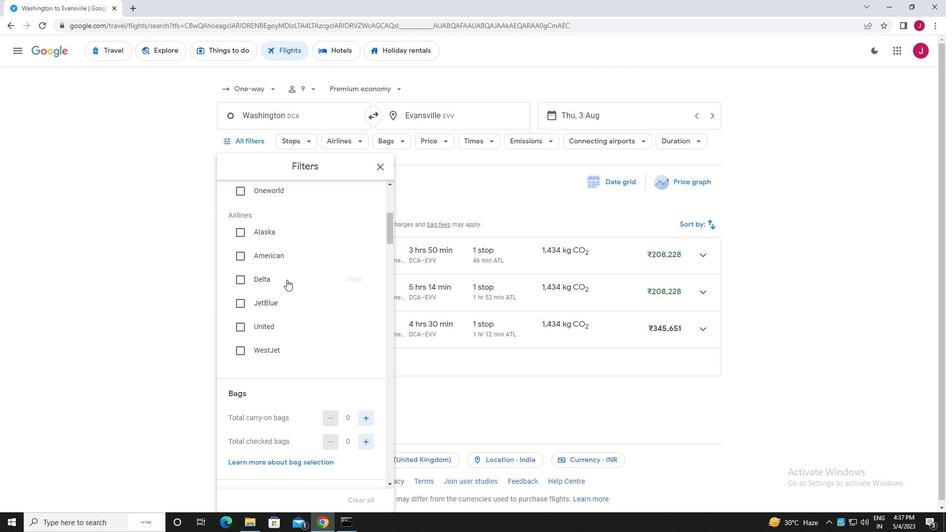 
Action: Mouse scrolled (286, 279) with delta (0, 0)
Screenshot: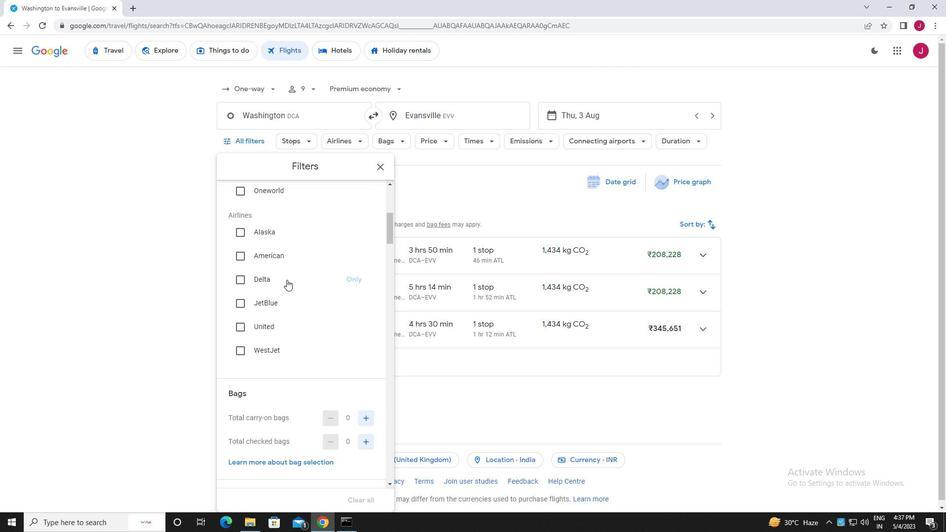
Action: Mouse moved to (292, 280)
Screenshot: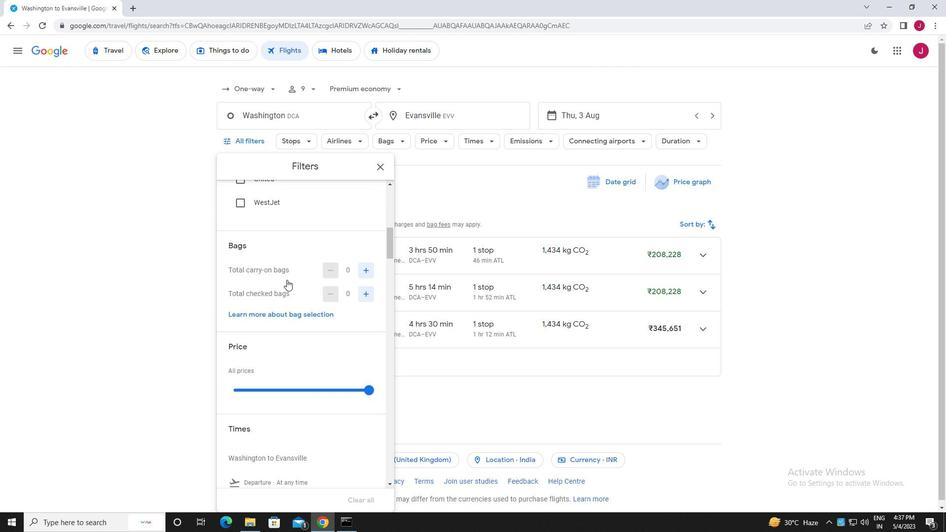 
Action: Mouse scrolled (292, 280) with delta (0, 0)
Screenshot: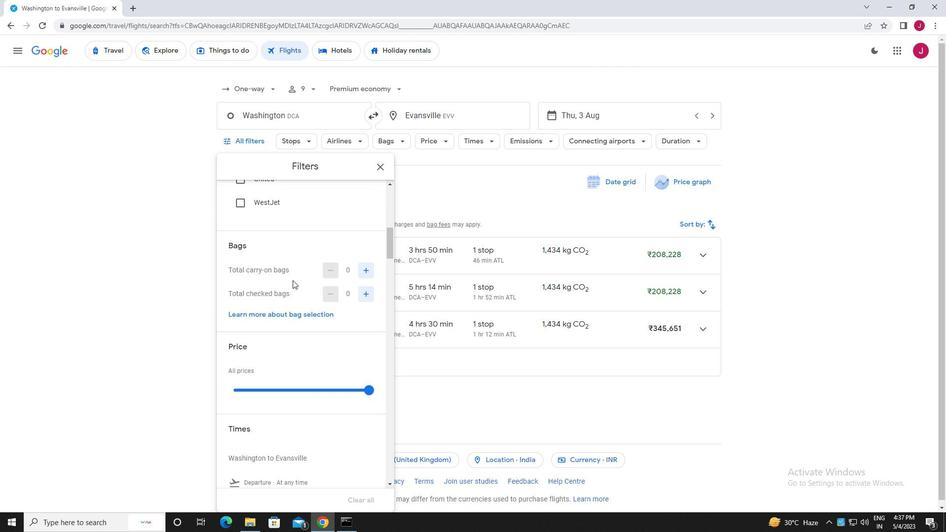 
Action: Mouse moved to (363, 243)
Screenshot: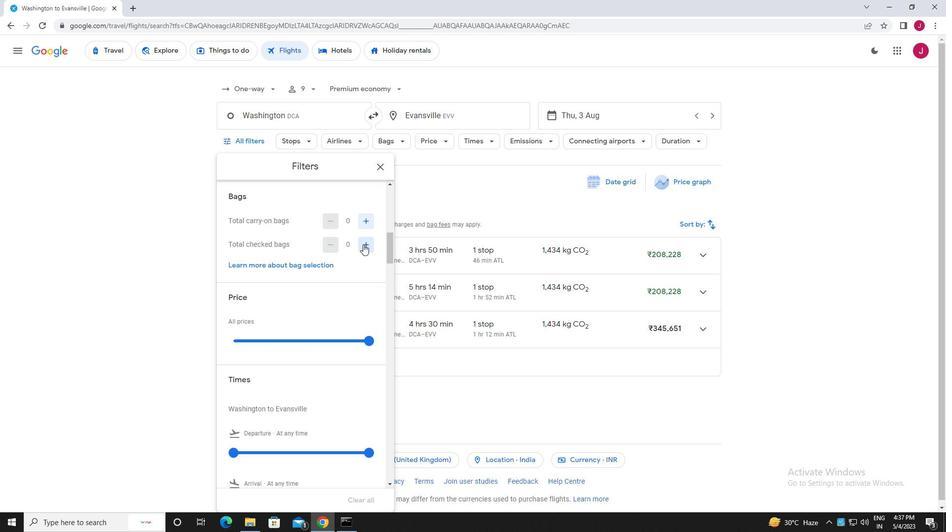 
Action: Mouse pressed left at (363, 243)
Screenshot: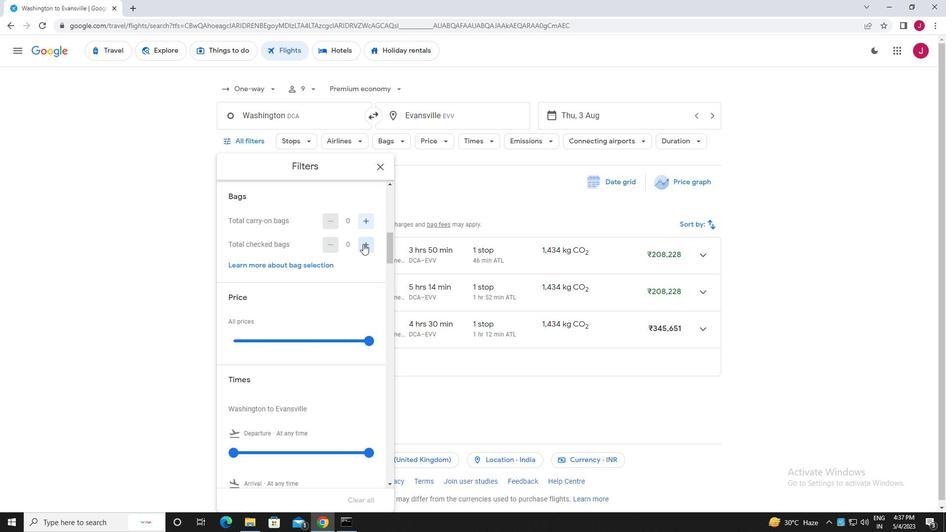 
Action: Mouse pressed left at (363, 243)
Screenshot: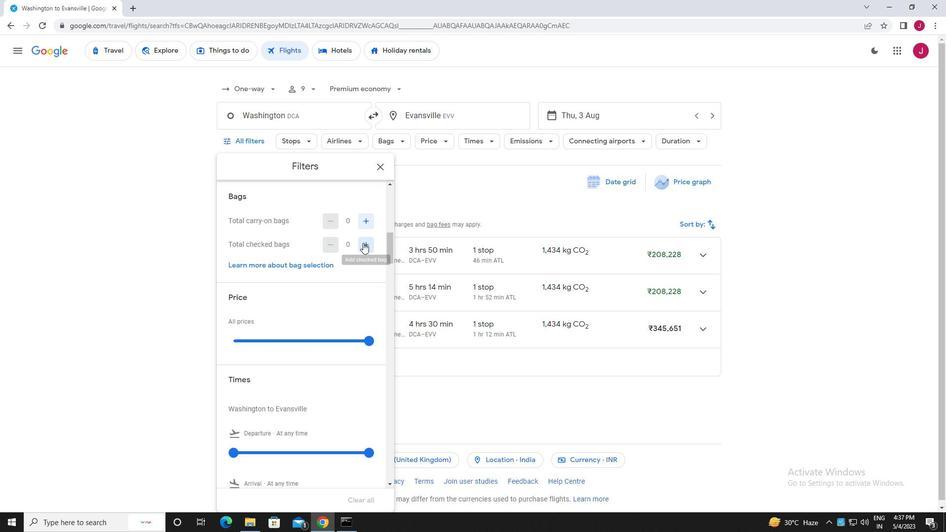 
Action: Mouse moved to (363, 288)
Screenshot: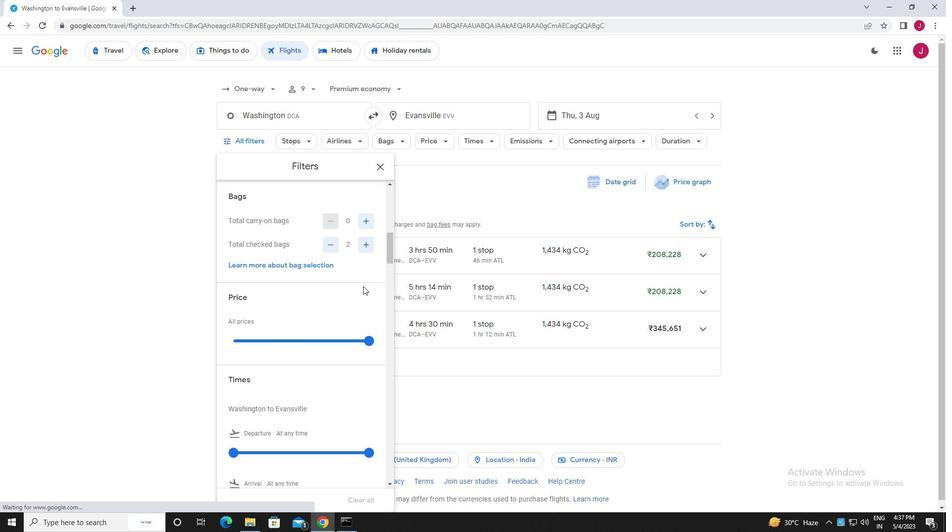 
Action: Mouse scrolled (363, 287) with delta (0, 0)
Screenshot: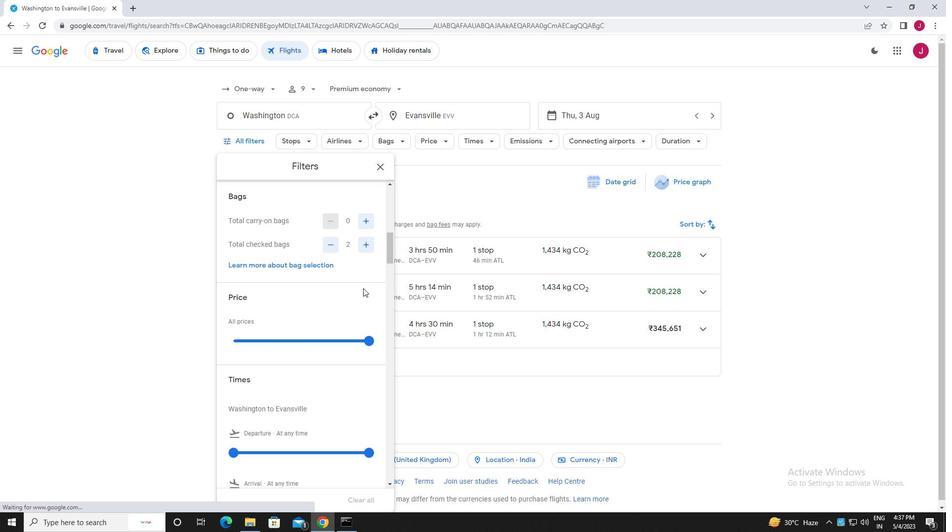 
Action: Mouse moved to (368, 291)
Screenshot: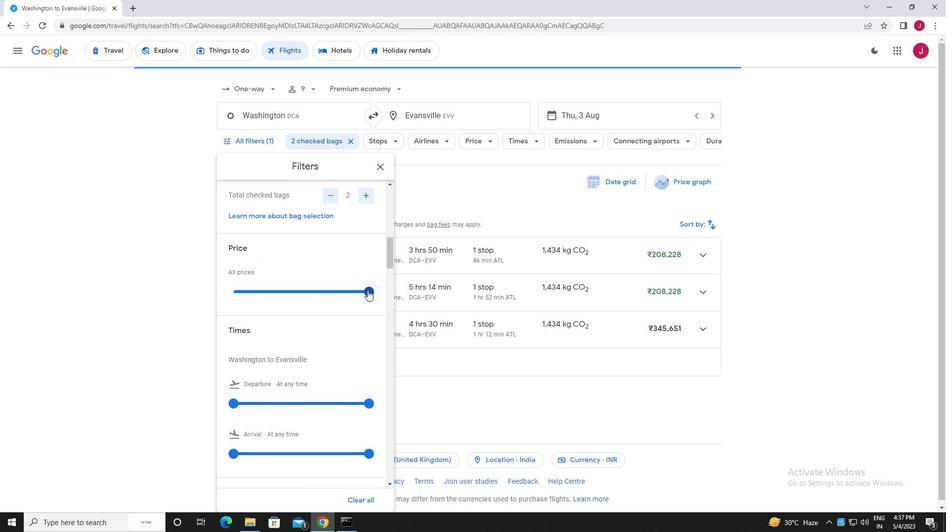 
Action: Mouse pressed left at (368, 291)
Screenshot: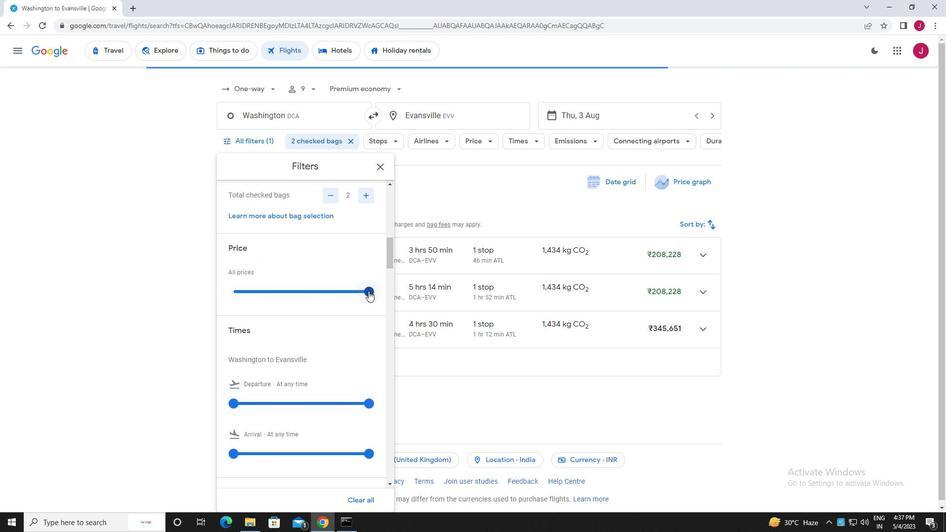 
Action: Mouse moved to (368, 293)
Screenshot: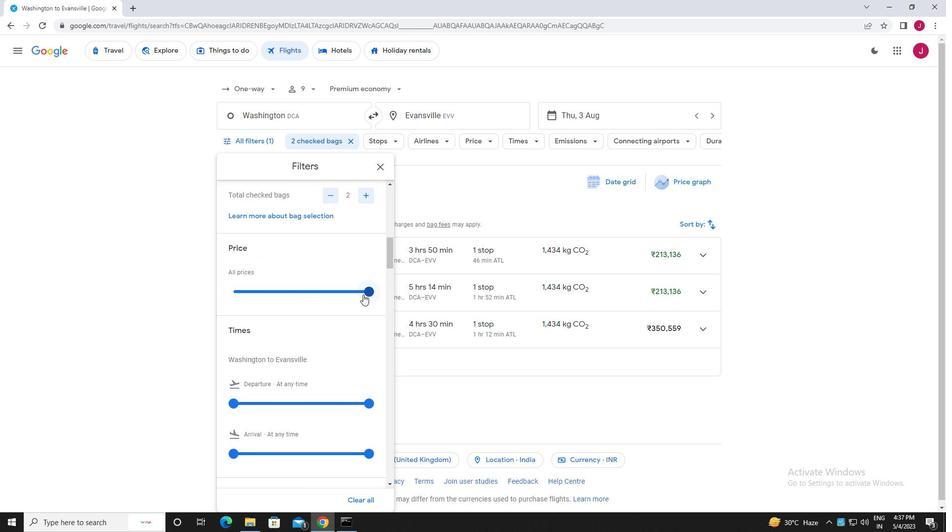 
Action: Mouse pressed left at (368, 293)
Screenshot: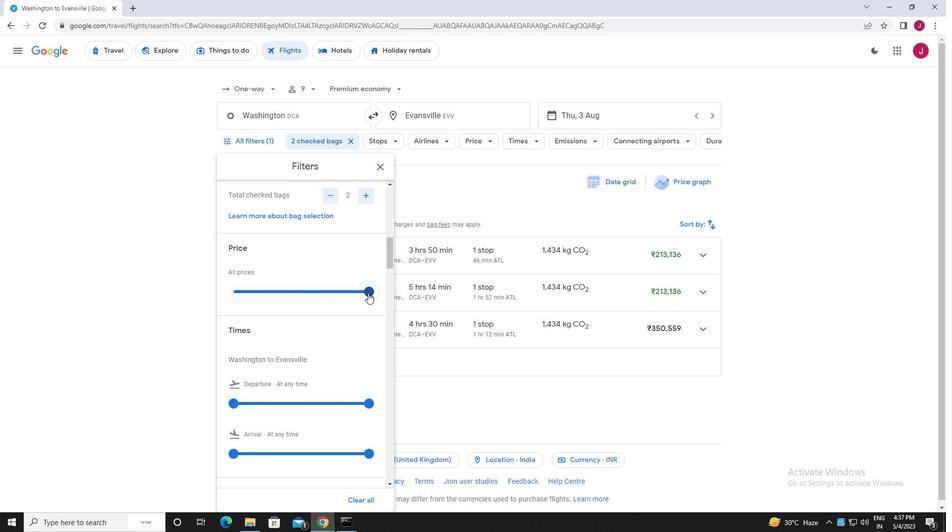 
Action: Mouse moved to (323, 277)
Screenshot: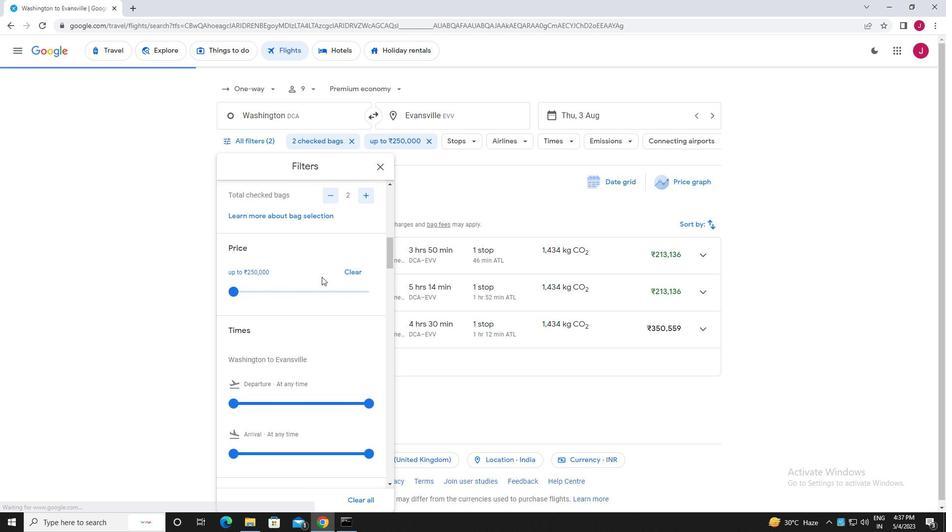 
Action: Mouse scrolled (323, 276) with delta (0, 0)
Screenshot: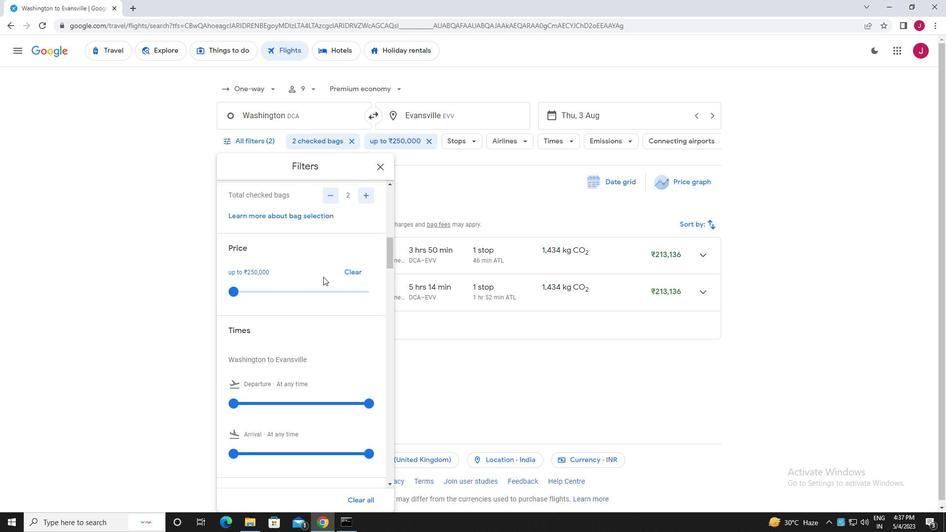 
Action: Mouse scrolled (323, 276) with delta (0, 0)
Screenshot: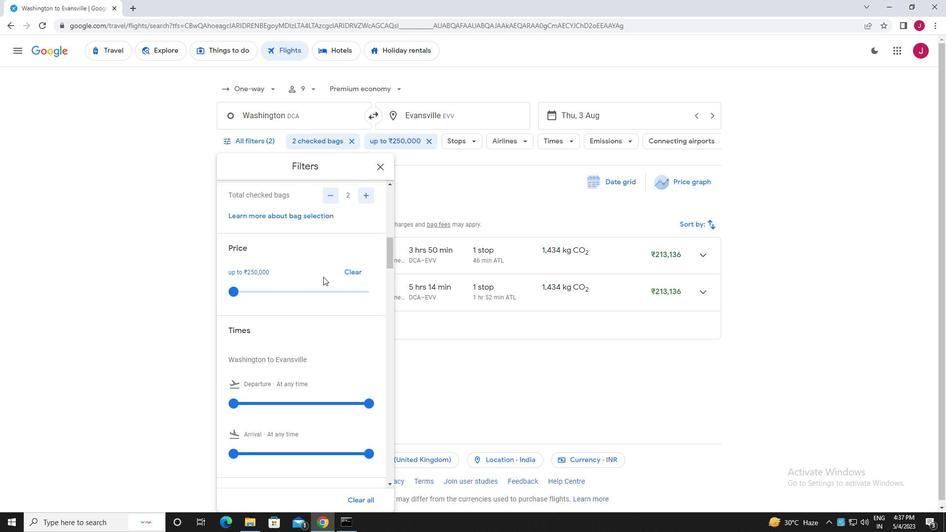 
Action: Mouse moved to (238, 304)
Screenshot: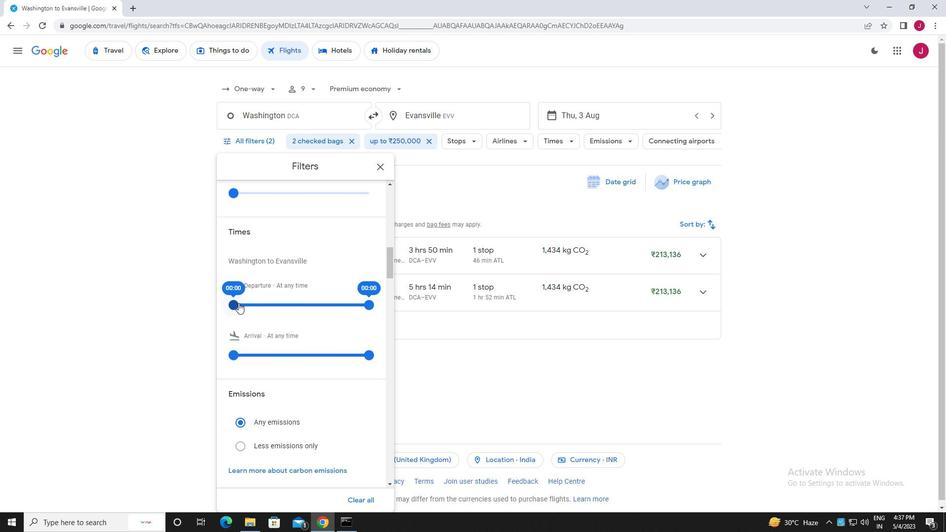 
Action: Mouse pressed left at (238, 304)
Screenshot: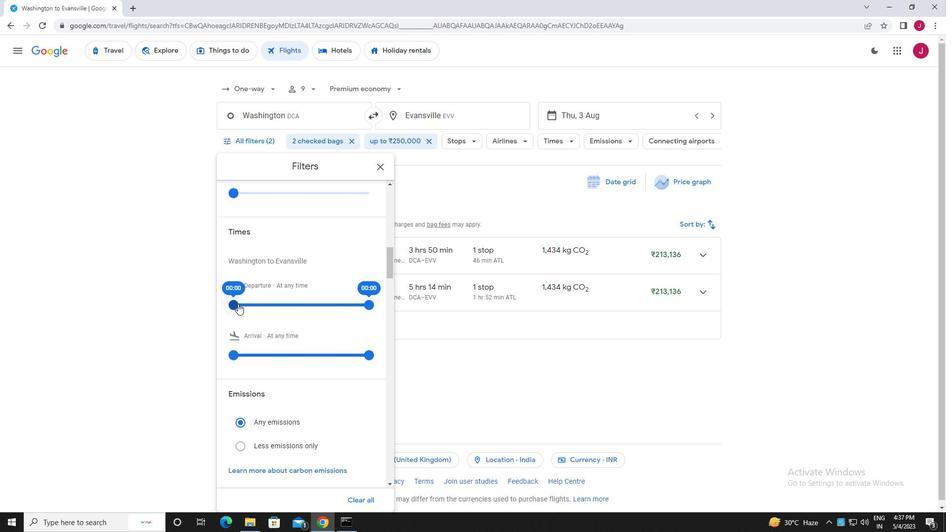 
Action: Mouse moved to (368, 305)
Screenshot: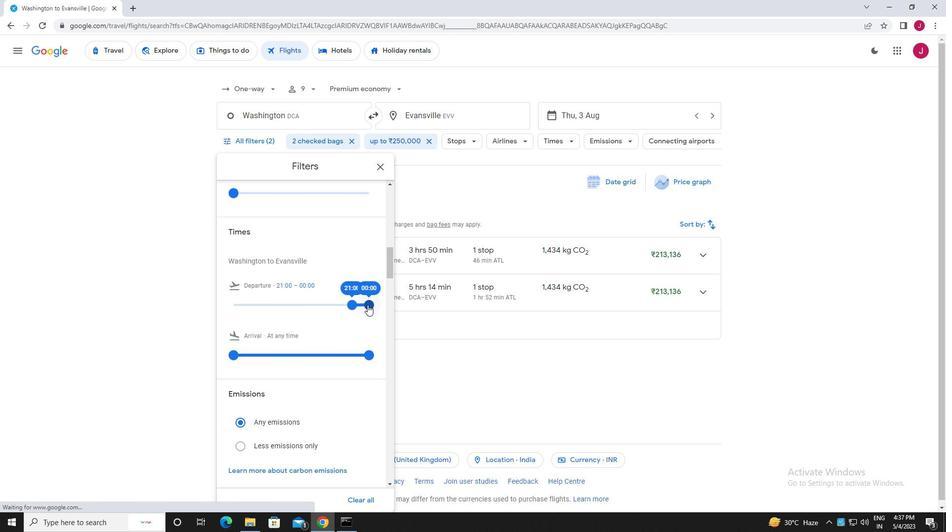 
Action: Mouse pressed left at (368, 305)
Screenshot: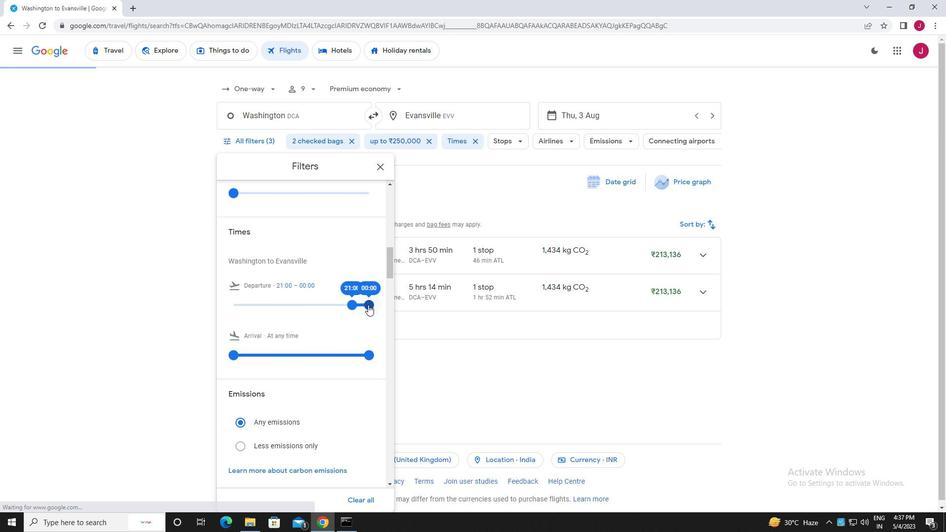 
Action: Mouse moved to (378, 164)
Screenshot: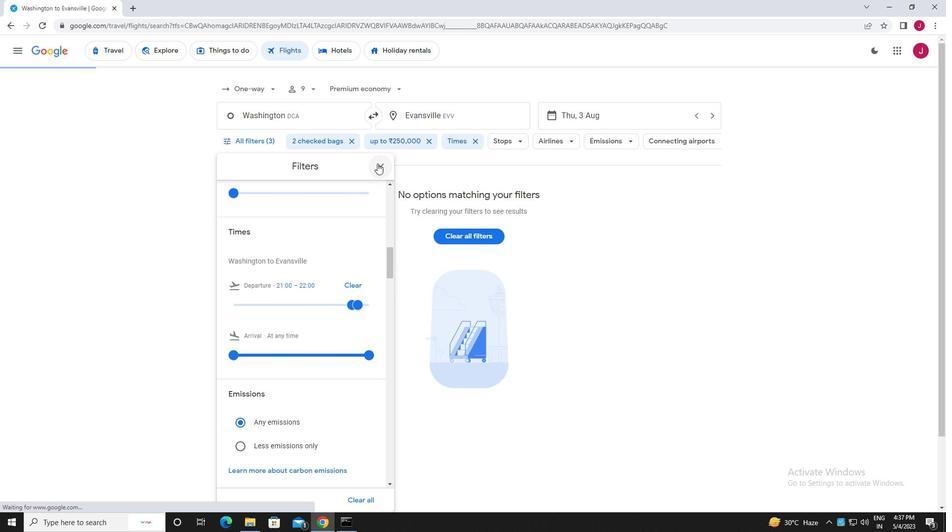 
Action: Mouse pressed left at (378, 164)
Screenshot: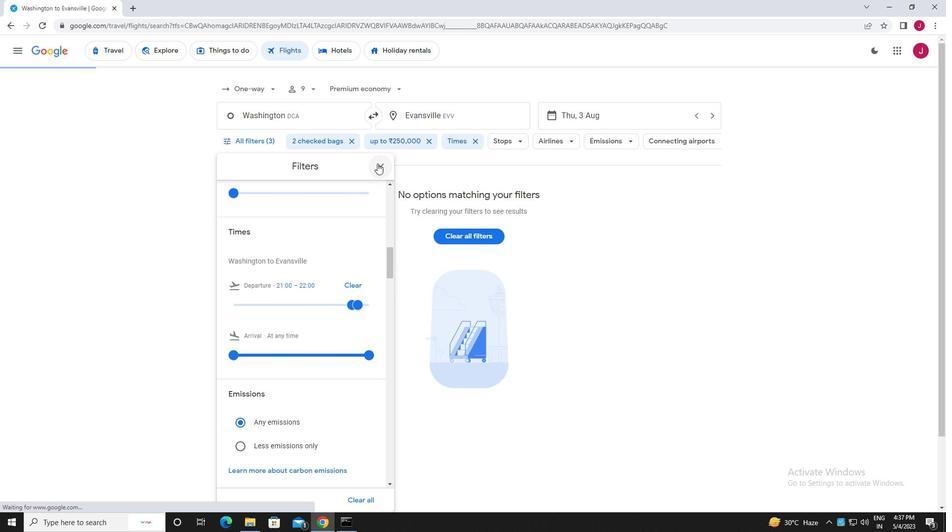 
Action: Mouse moved to (381, 167)
Screenshot: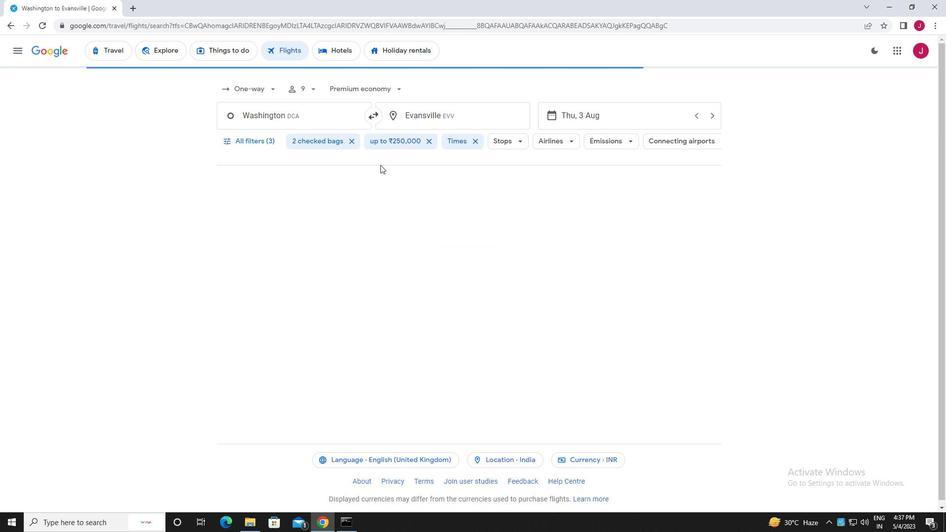
